 Task: Create a sub task System Test and UAT for the task  Upgrade and migrate company data storage to a cloud-based solution in the project AgileLounge , assign it to team member softage.5@softage.net and update the status of the sub task to  On Track  , set the priority of the sub task to Low
Action: Mouse moved to (312, 392)
Screenshot: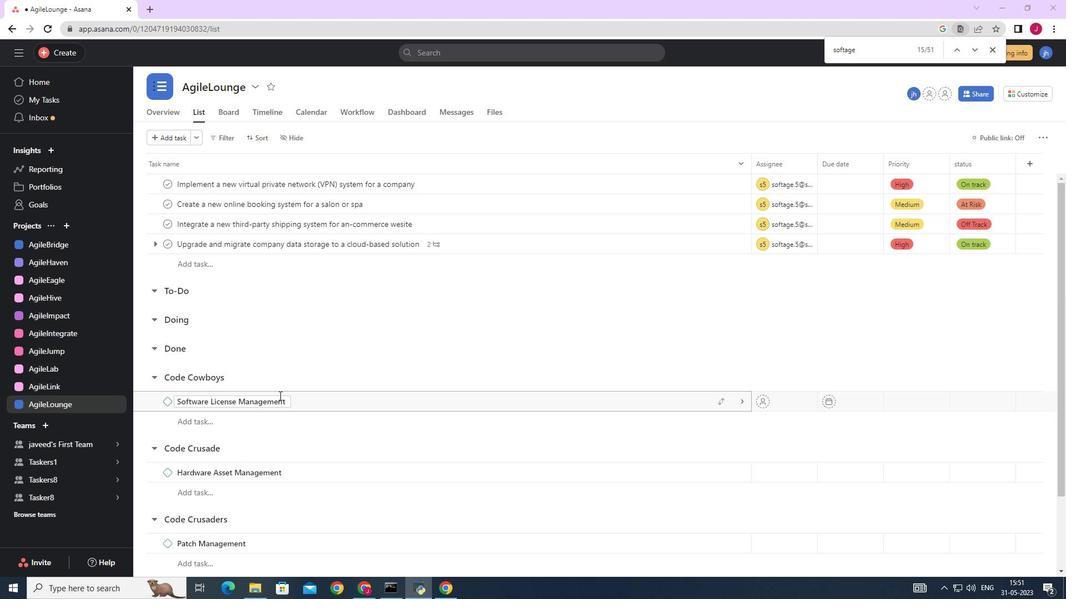 
Action: Mouse scrolled (312, 391) with delta (0, 0)
Screenshot: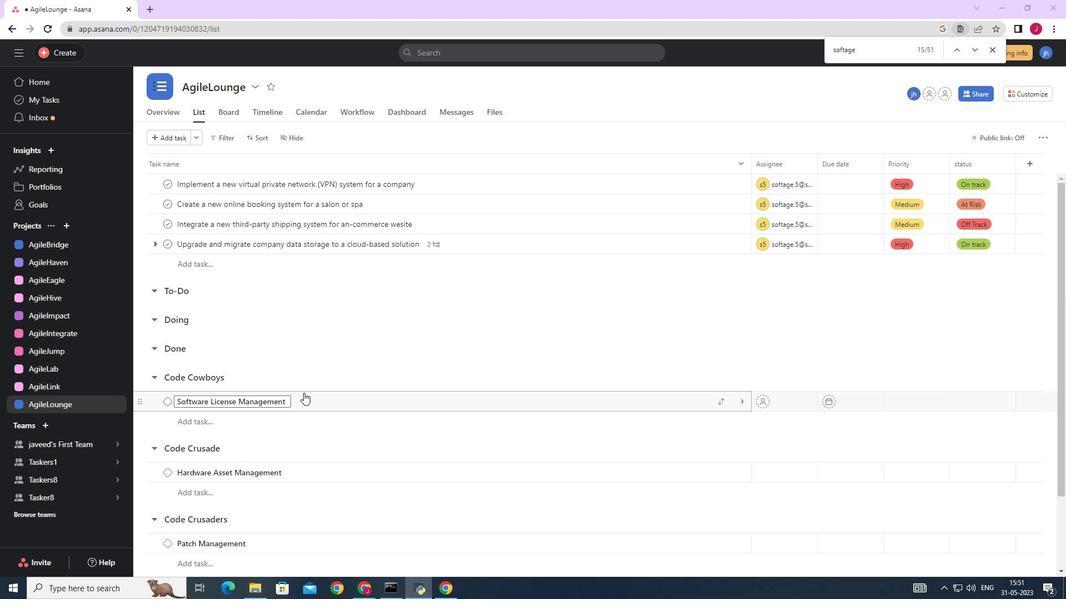 
Action: Mouse scrolled (312, 391) with delta (0, 0)
Screenshot: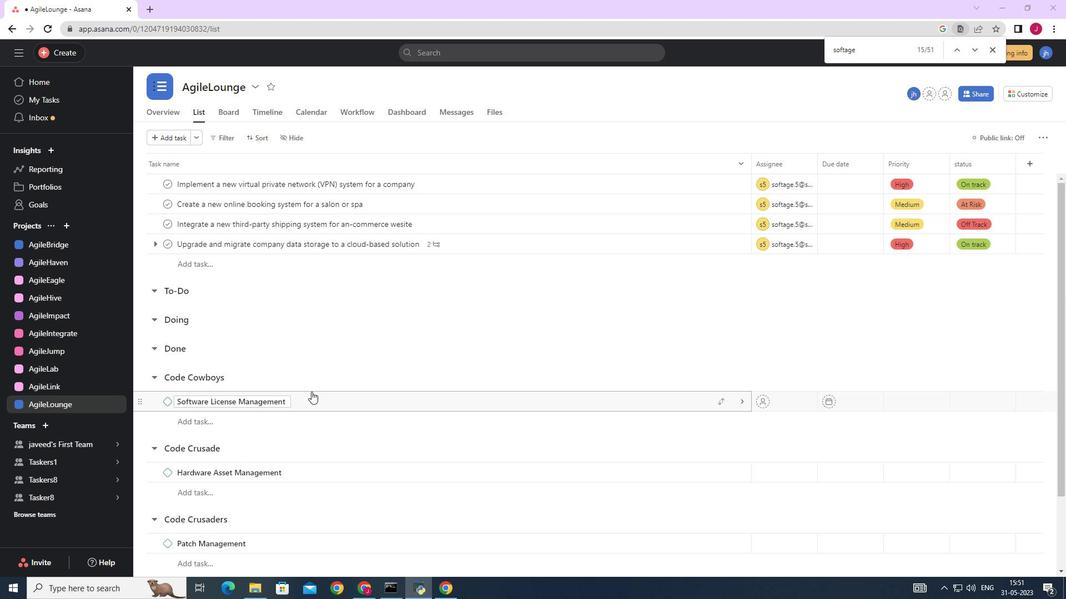 
Action: Mouse scrolled (312, 391) with delta (0, 0)
Screenshot: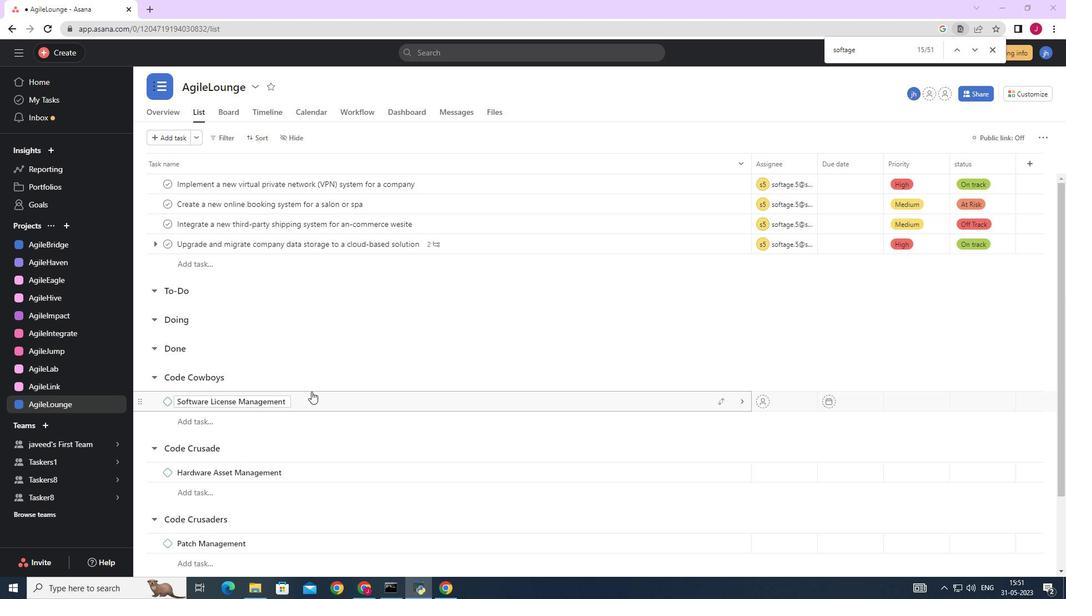 
Action: Mouse scrolled (312, 391) with delta (0, 0)
Screenshot: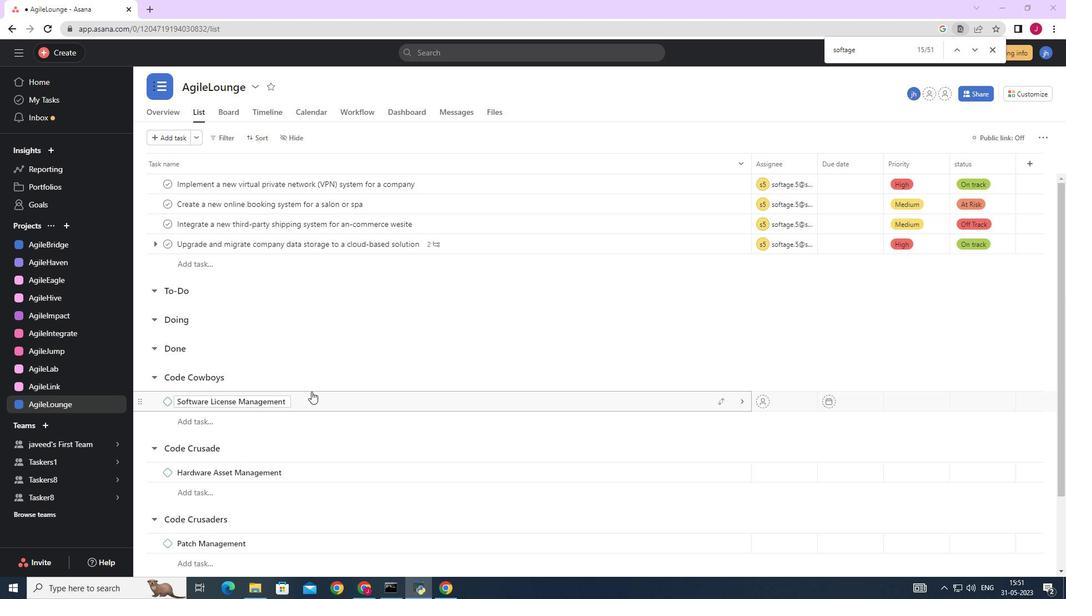 
Action: Mouse scrolled (312, 391) with delta (0, 0)
Screenshot: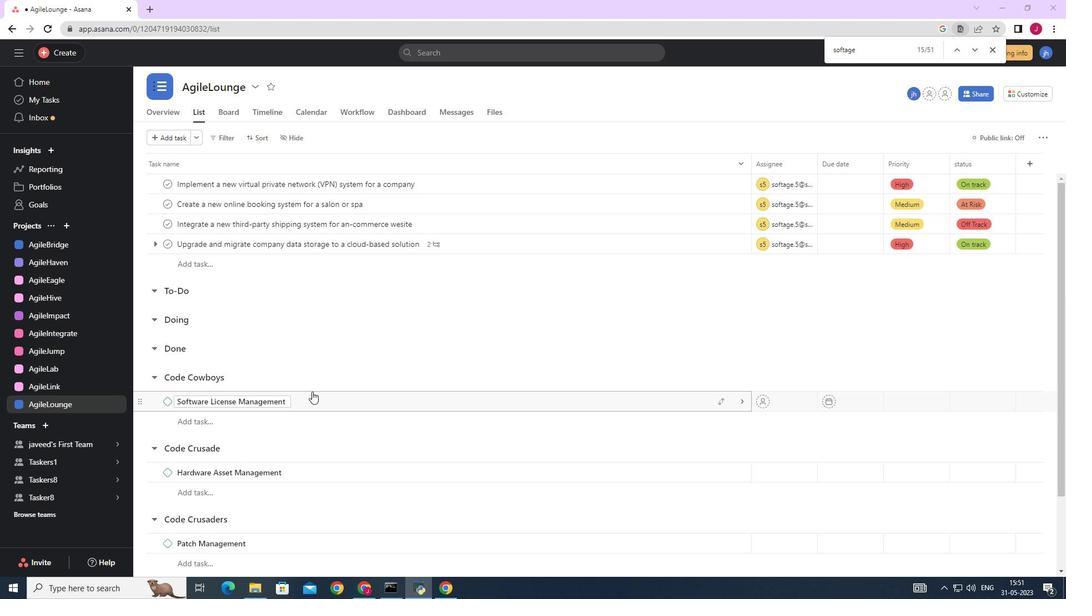 
Action: Mouse moved to (322, 400)
Screenshot: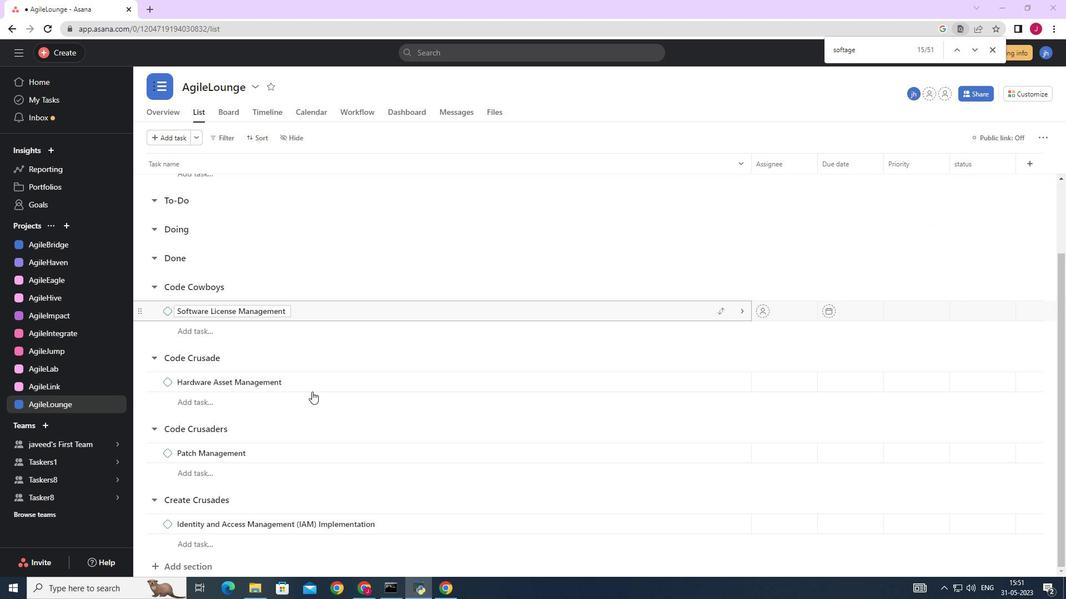 
Action: Mouse scrolled (322, 400) with delta (0, 0)
Screenshot: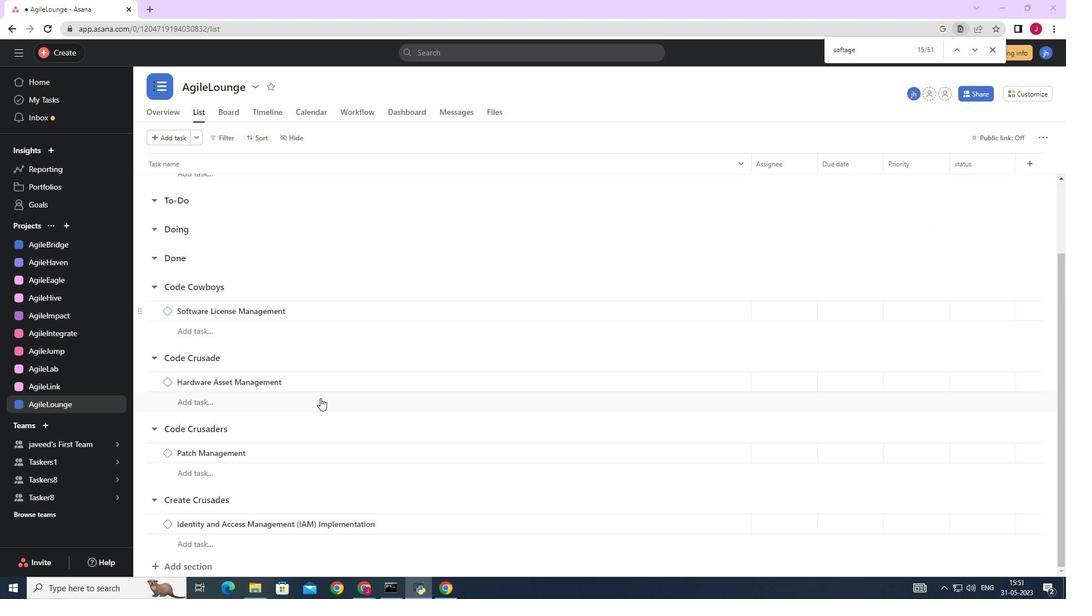 
Action: Mouse scrolled (322, 400) with delta (0, 0)
Screenshot: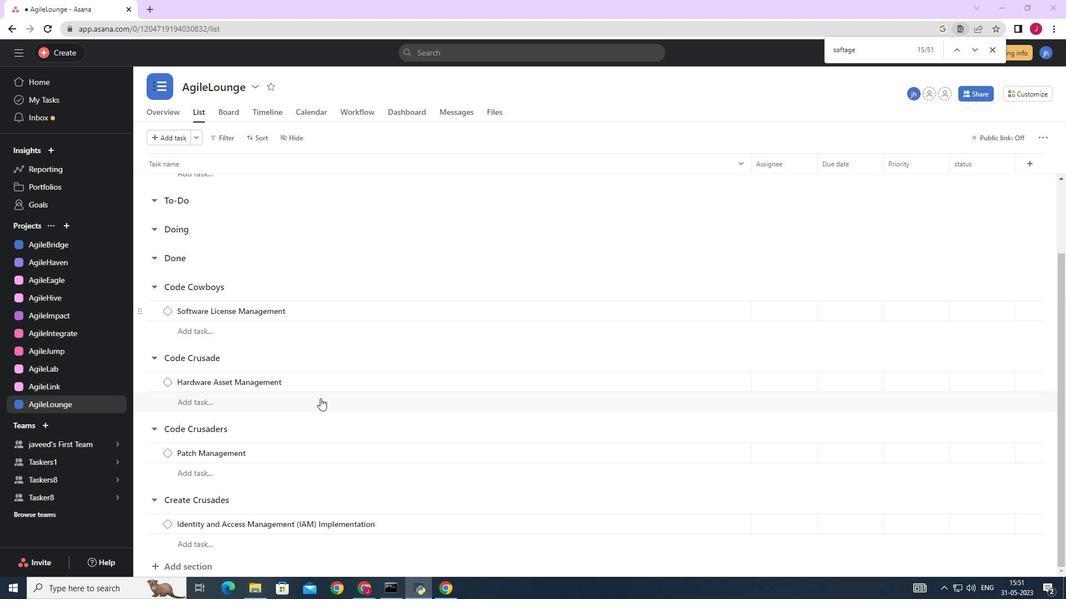 
Action: Mouse scrolled (322, 400) with delta (0, 0)
Screenshot: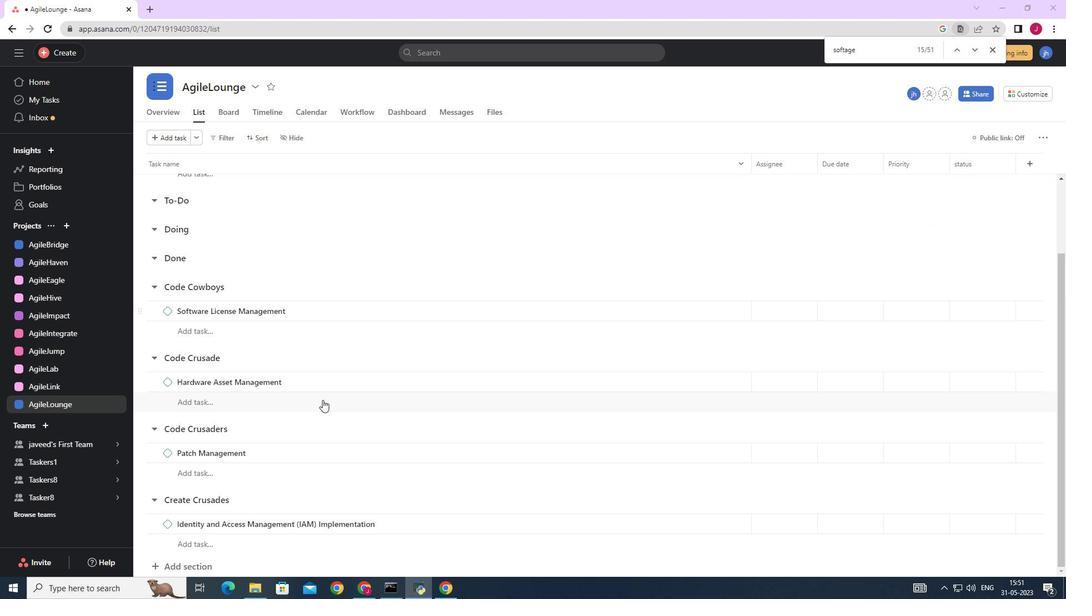 
Action: Mouse scrolled (322, 400) with delta (0, 0)
Screenshot: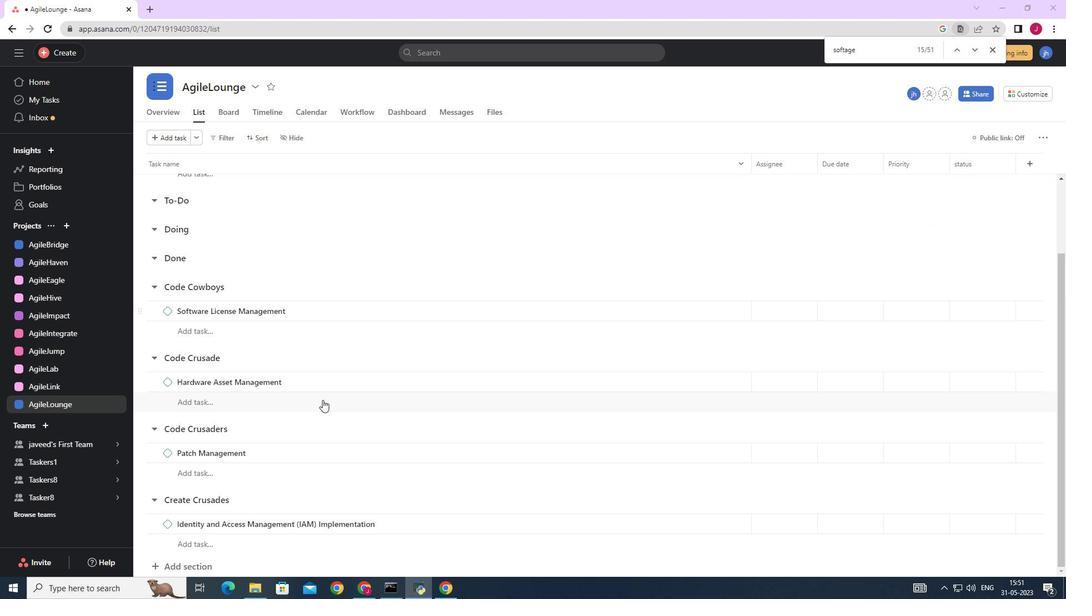 
Action: Mouse moved to (708, 246)
Screenshot: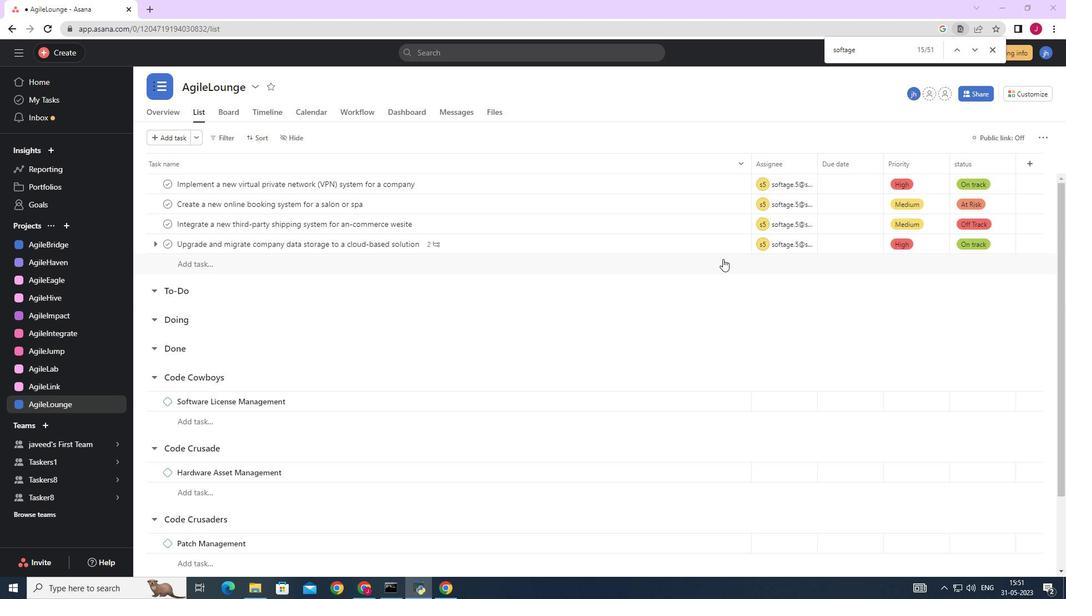 
Action: Mouse pressed left at (708, 246)
Screenshot: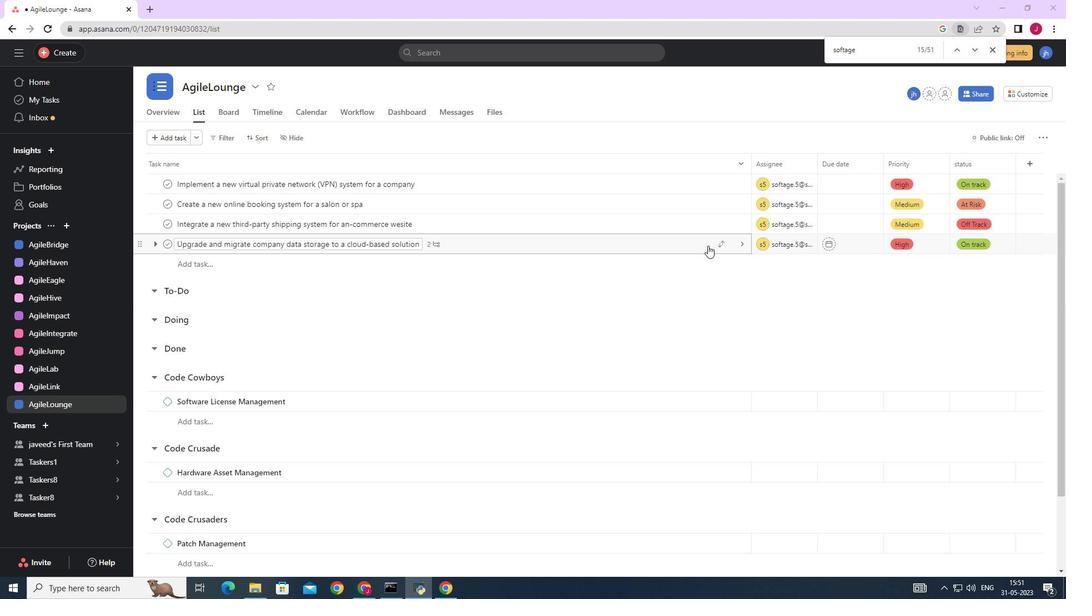 
Action: Mouse moved to (841, 316)
Screenshot: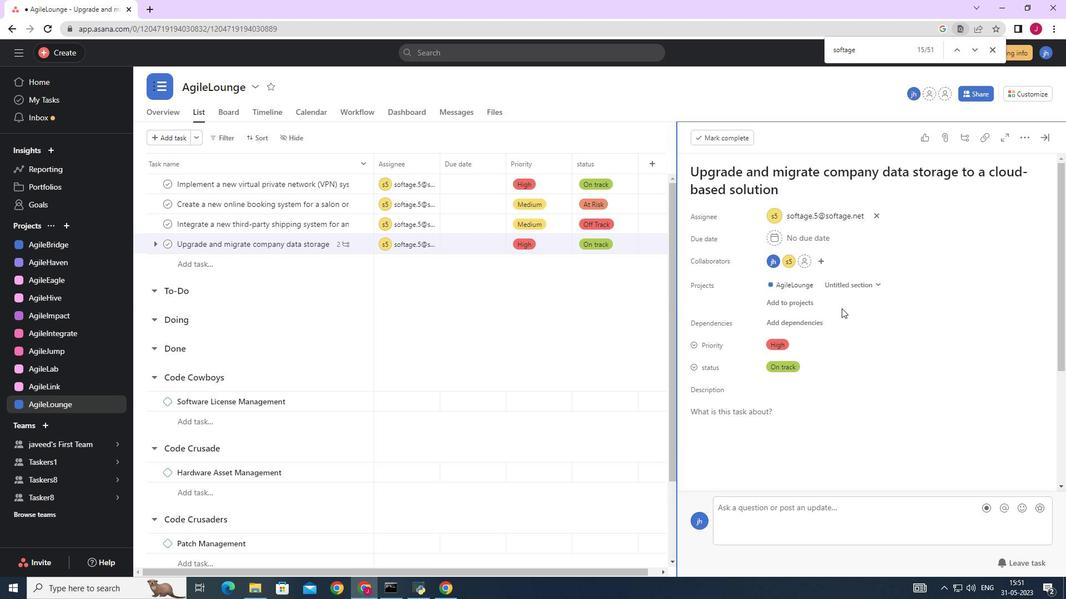 
Action: Mouse scrolled (841, 315) with delta (0, 0)
Screenshot: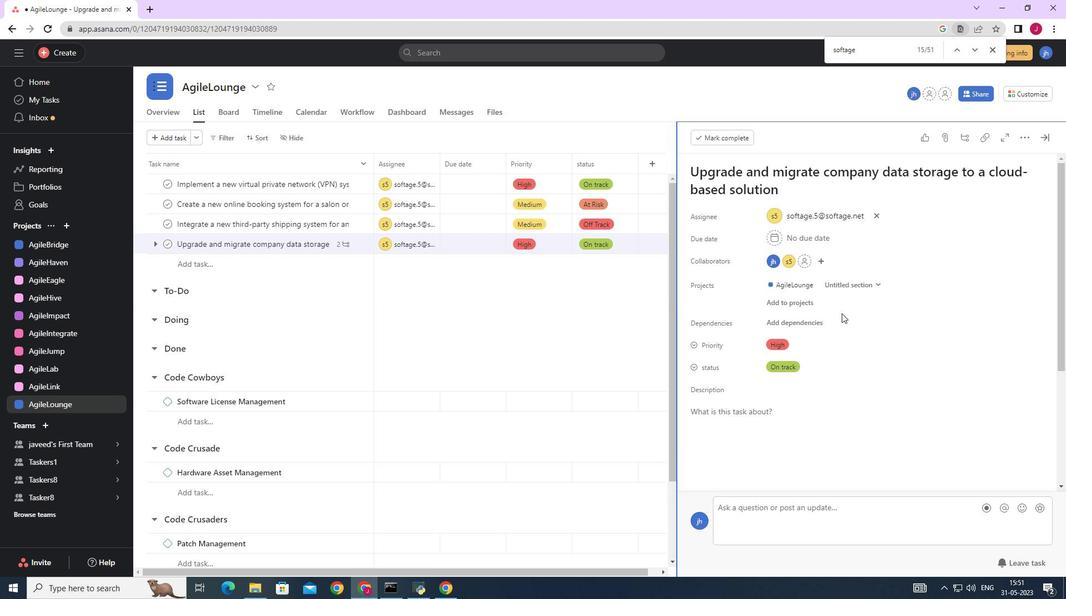 
Action: Mouse scrolled (841, 315) with delta (0, 0)
Screenshot: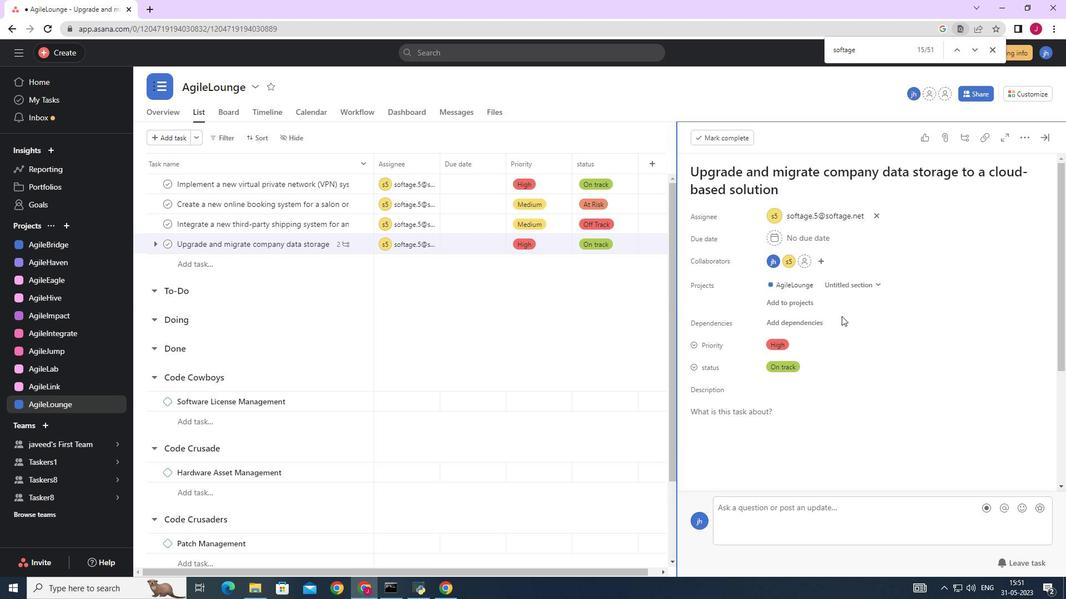 
Action: Mouse scrolled (841, 315) with delta (0, 0)
Screenshot: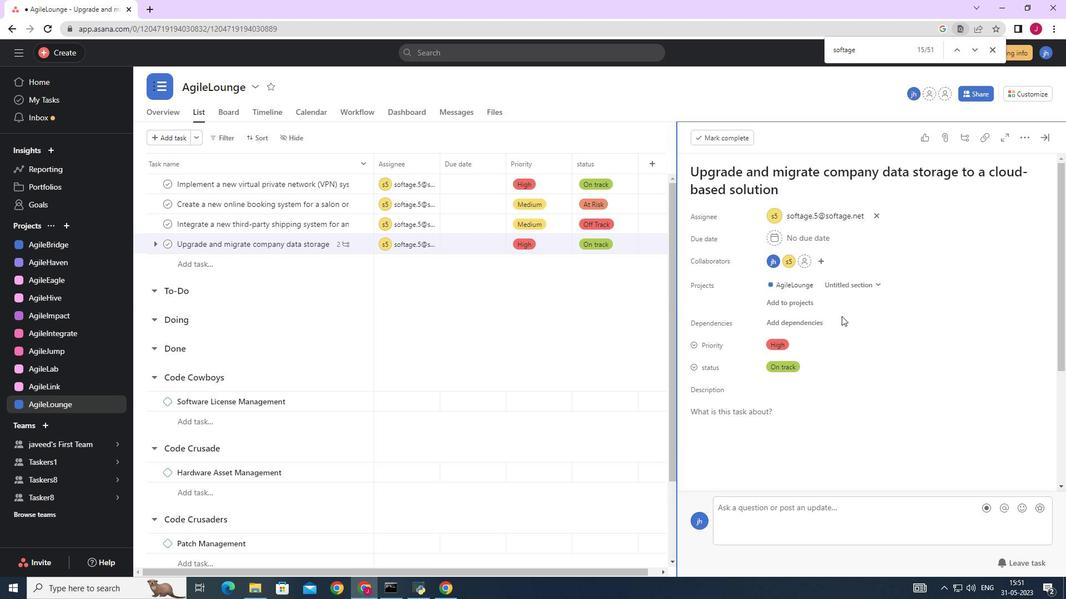 
Action: Mouse scrolled (841, 317) with delta (0, 0)
Screenshot: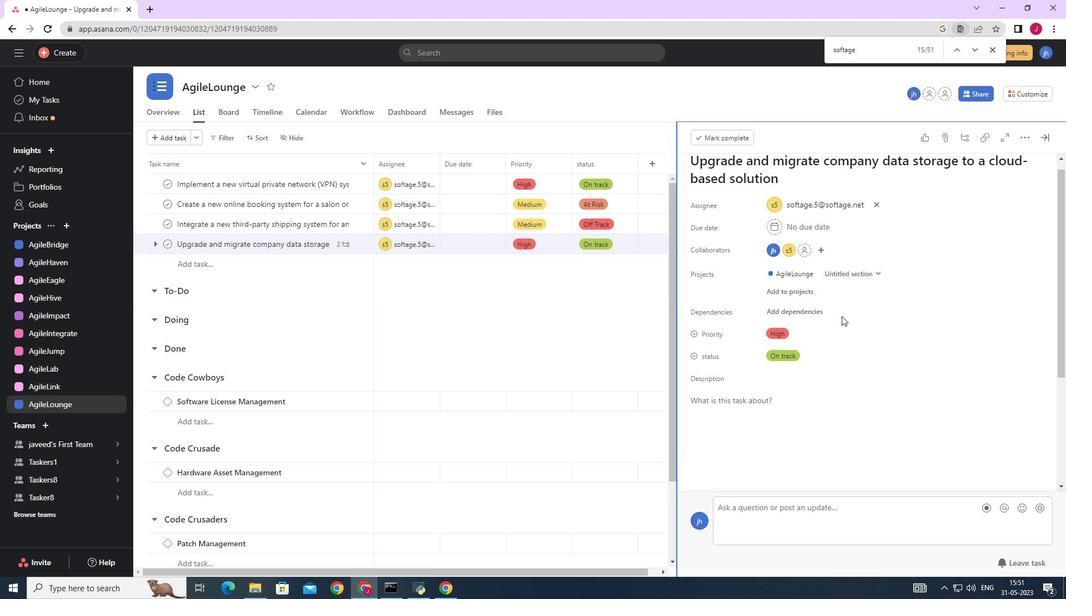 
Action: Mouse moved to (836, 317)
Screenshot: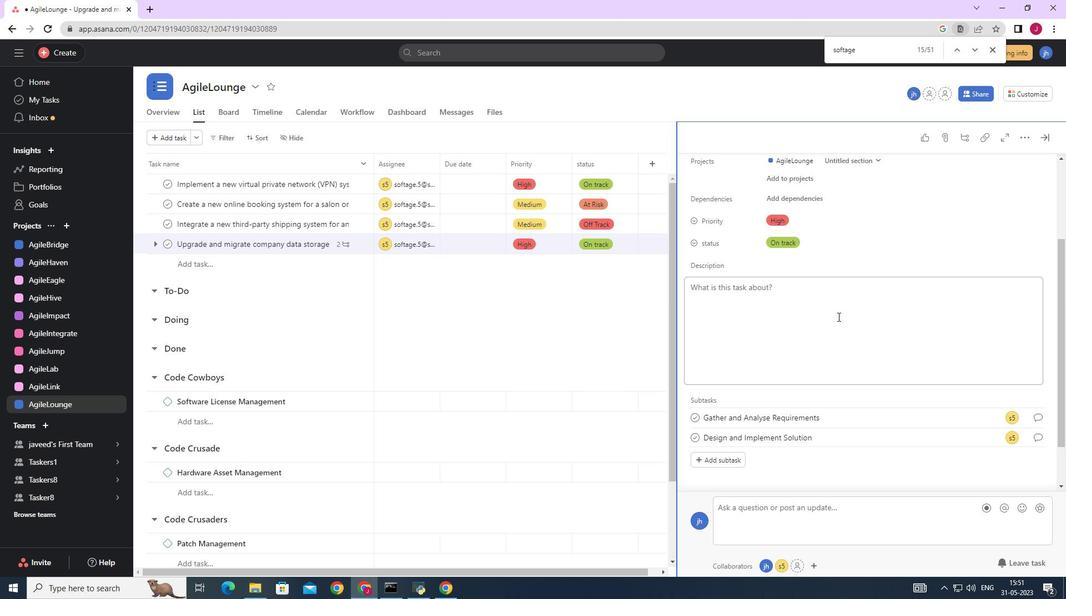 
Action: Mouse scrolled (836, 317) with delta (0, 0)
Screenshot: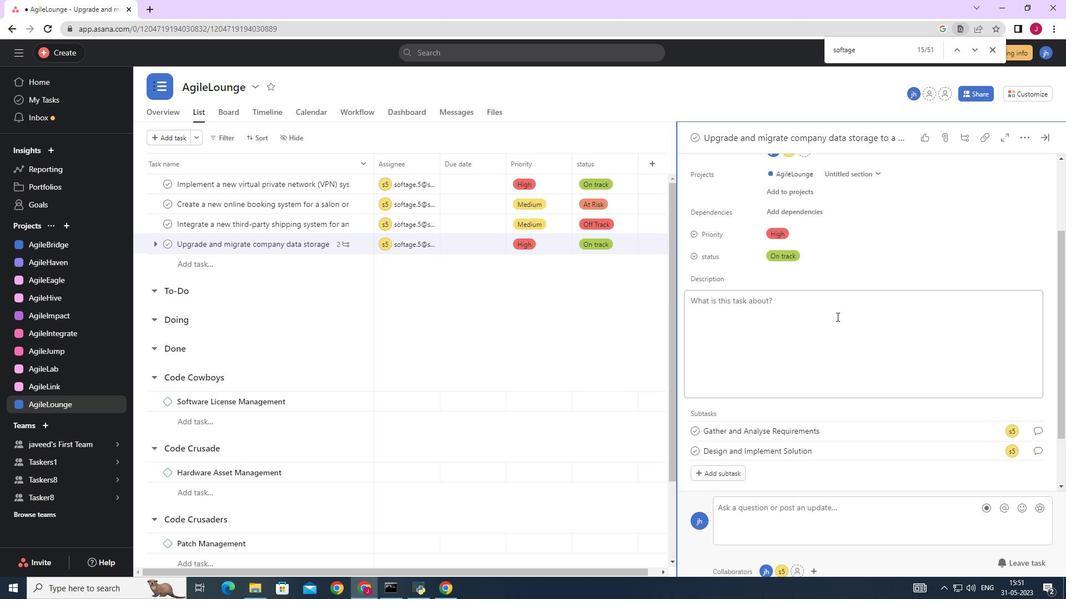 
Action: Mouse scrolled (836, 317) with delta (0, 0)
Screenshot: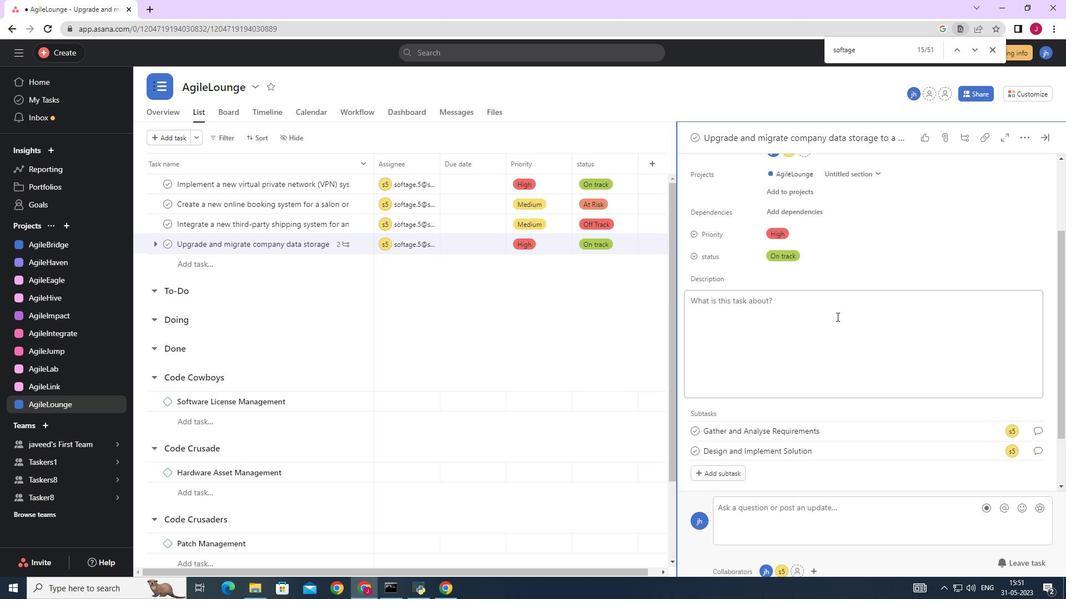 
Action: Mouse scrolled (836, 317) with delta (0, 0)
Screenshot: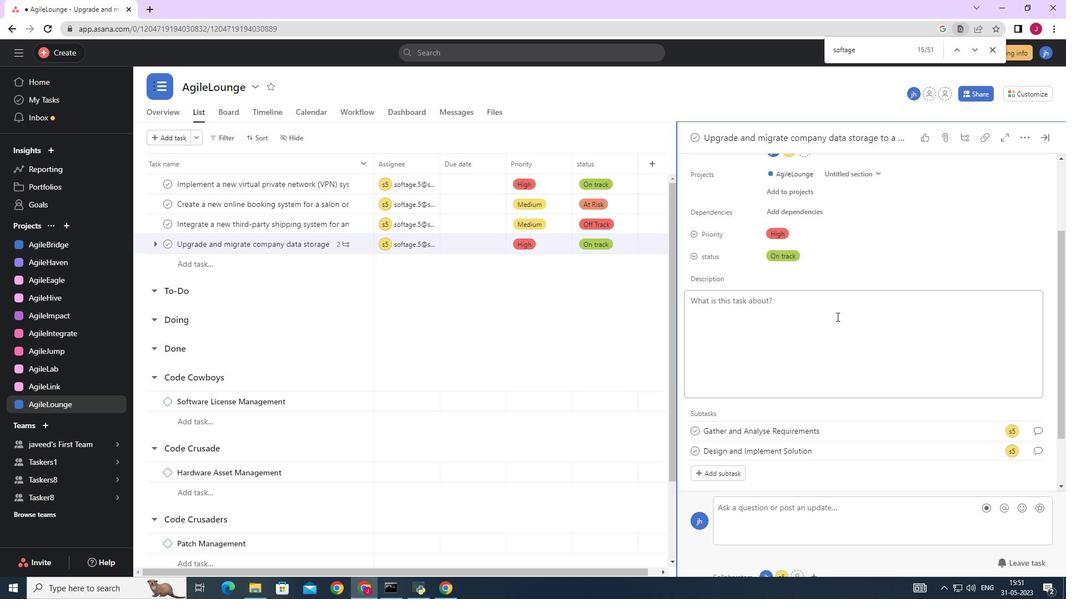 
Action: Mouse moved to (770, 348)
Screenshot: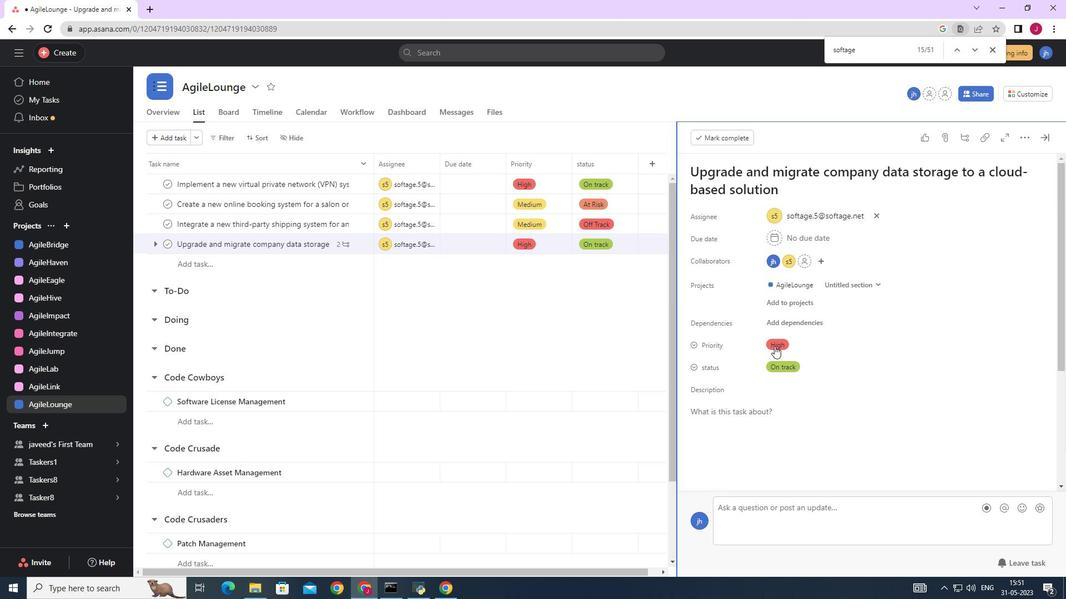 
Action: Mouse scrolled (770, 347) with delta (0, 0)
Screenshot: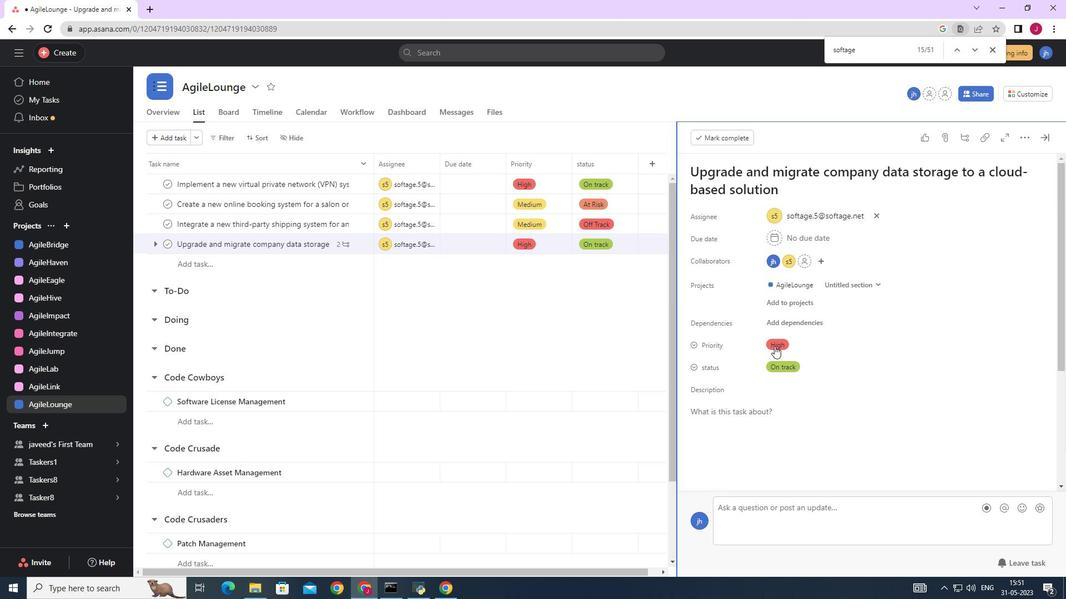 
Action: Mouse moved to (770, 348)
Screenshot: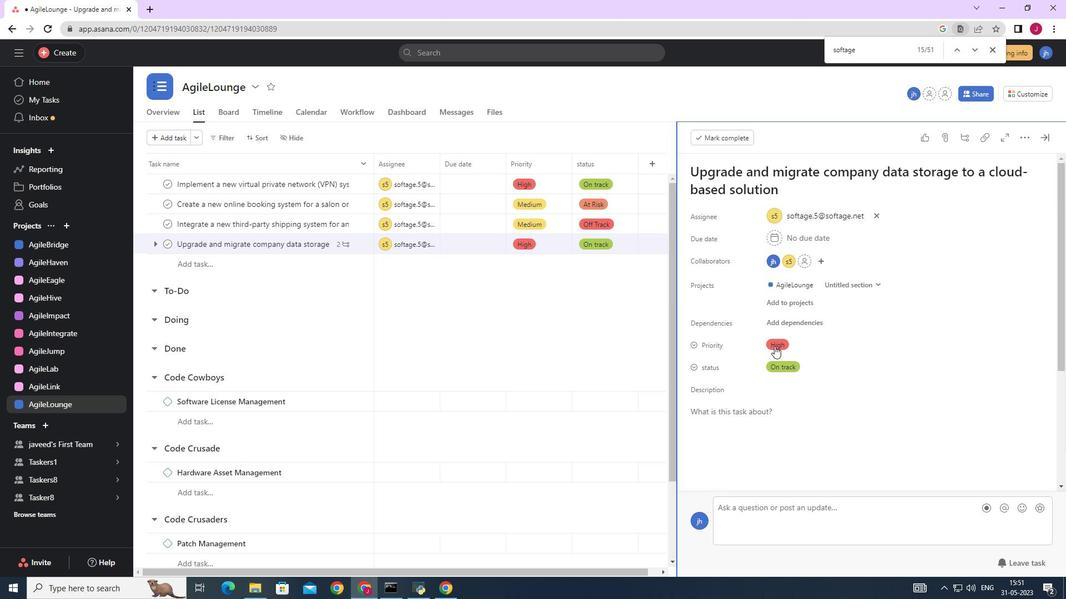 
Action: Mouse scrolled (770, 348) with delta (0, 0)
Screenshot: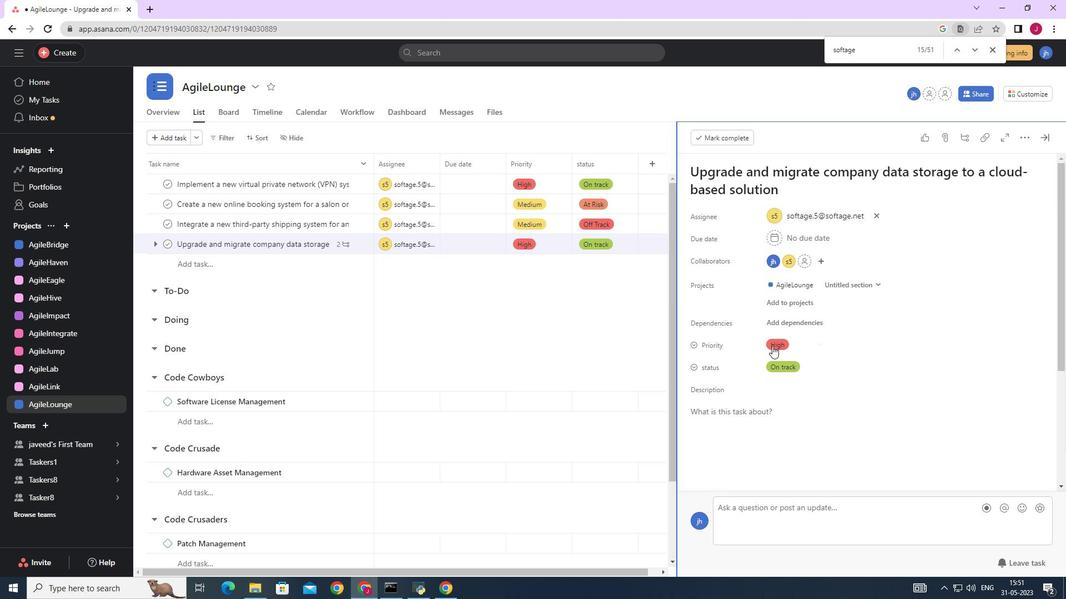 
Action: Mouse moved to (739, 427)
Screenshot: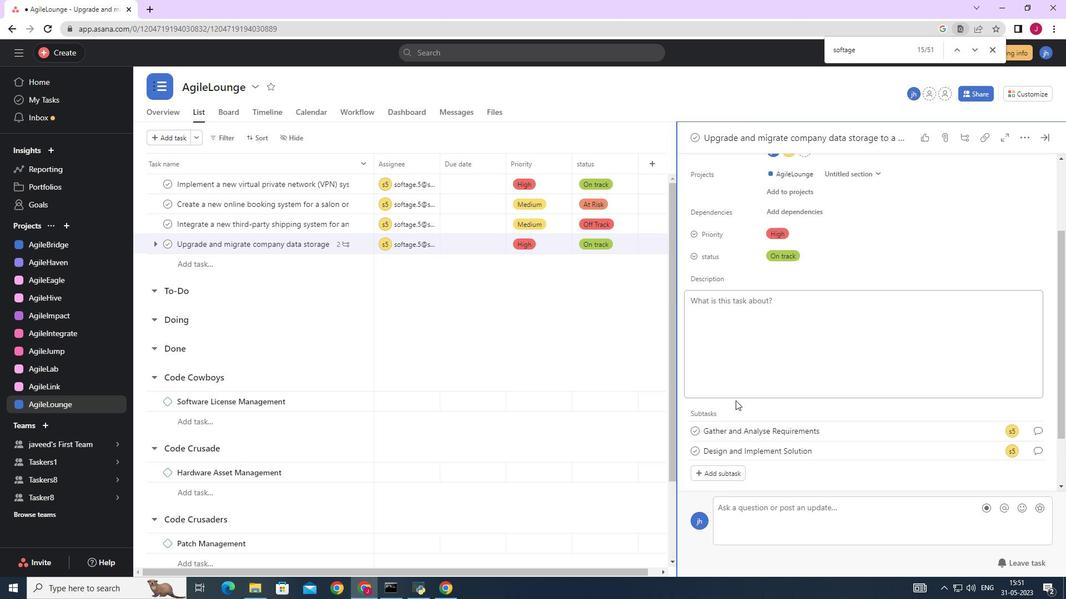 
Action: Mouse scrolled (739, 427) with delta (0, 0)
Screenshot: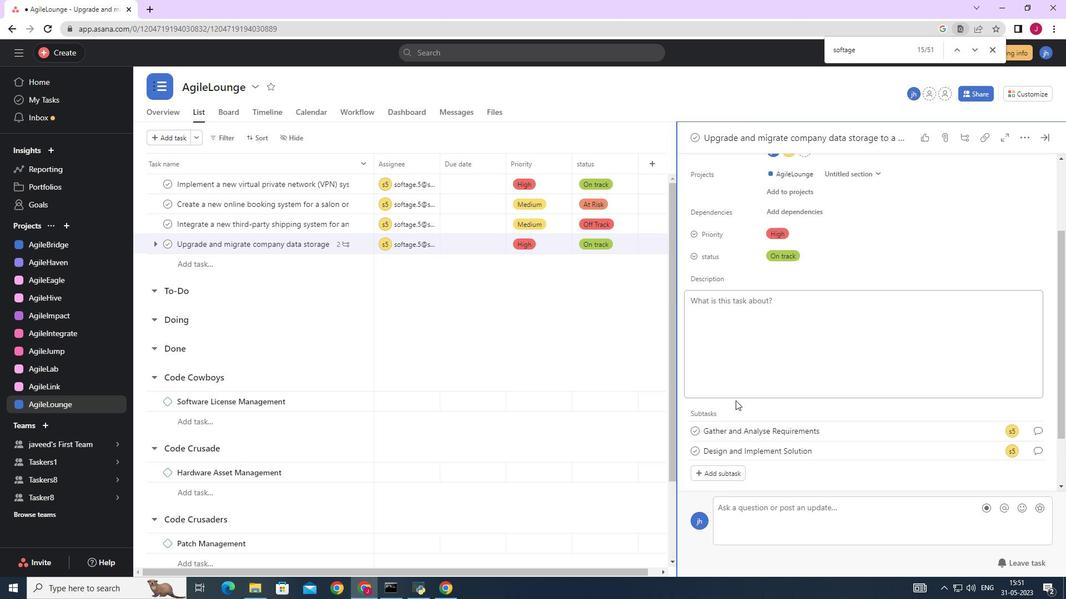 
Action: Mouse scrolled (739, 427) with delta (0, 0)
Screenshot: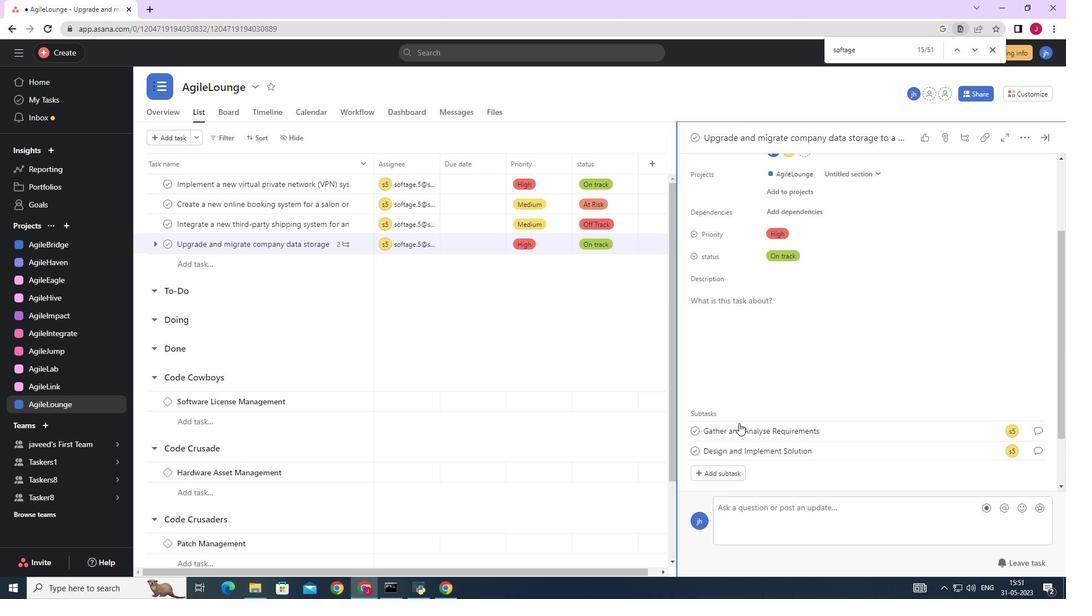 
Action: Mouse scrolled (739, 427) with delta (0, 0)
Screenshot: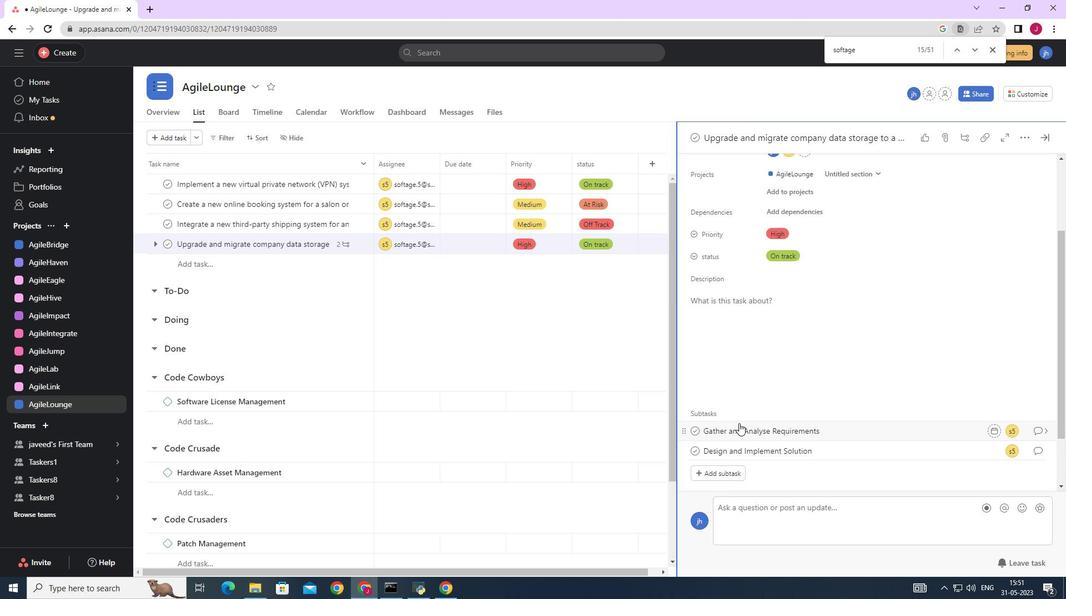 
Action: Mouse moved to (720, 402)
Screenshot: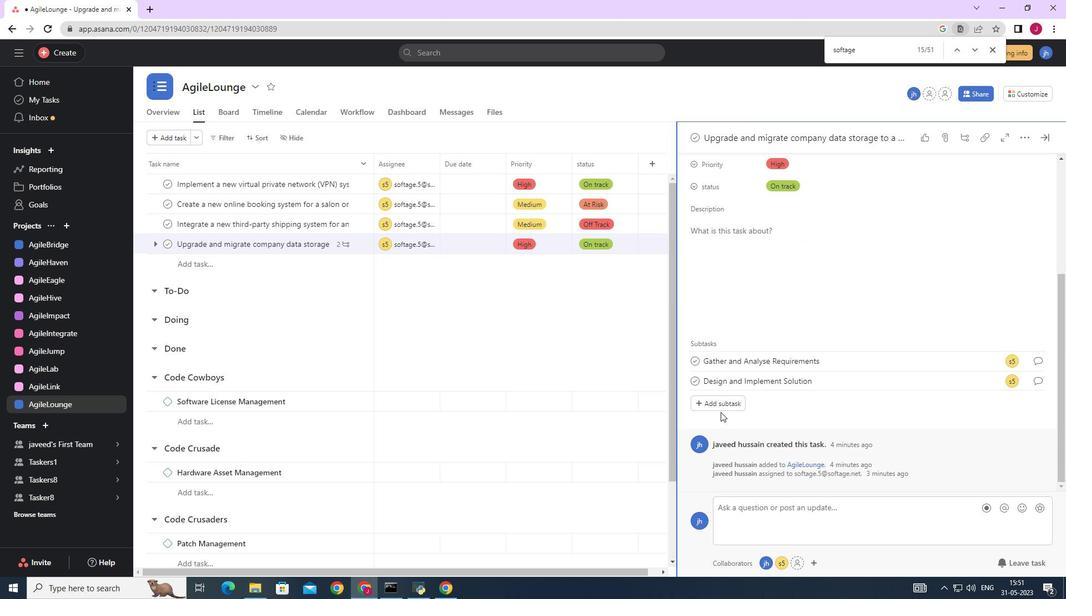 
Action: Mouse pressed left at (720, 402)
Screenshot: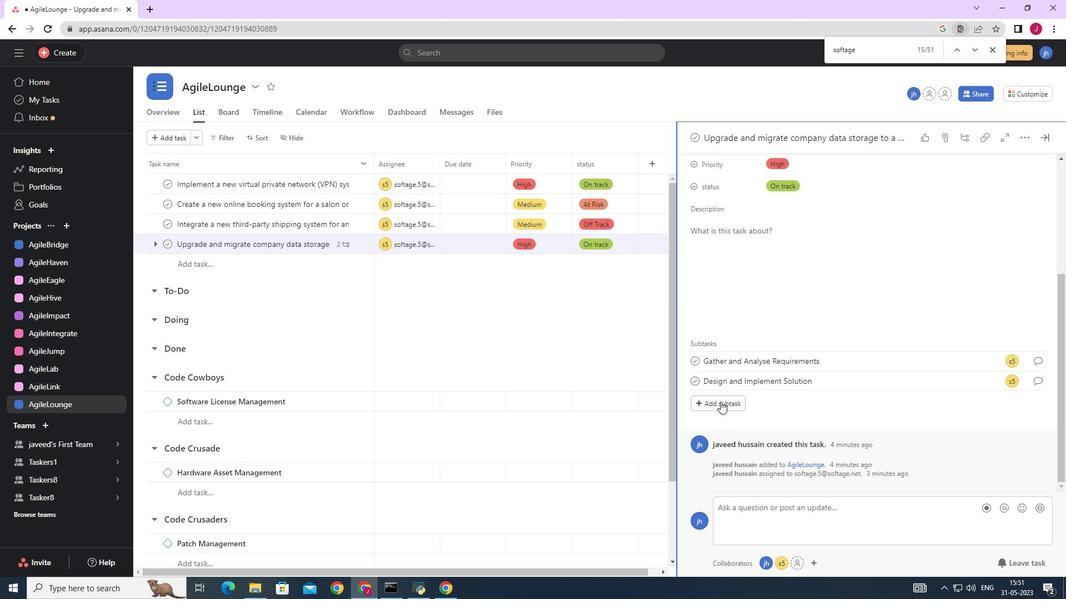 
Action: Key pressed <Key.caps_lock>S<Key.caps_lock>ystem<Key.space>and<Key.space><Key.caps_lock>UAT<Key.left><Key.left><Key.left><Key.left><Key.left><Key.left><Key.left>T<Key.caps_lock>est<Key.space>
Screenshot: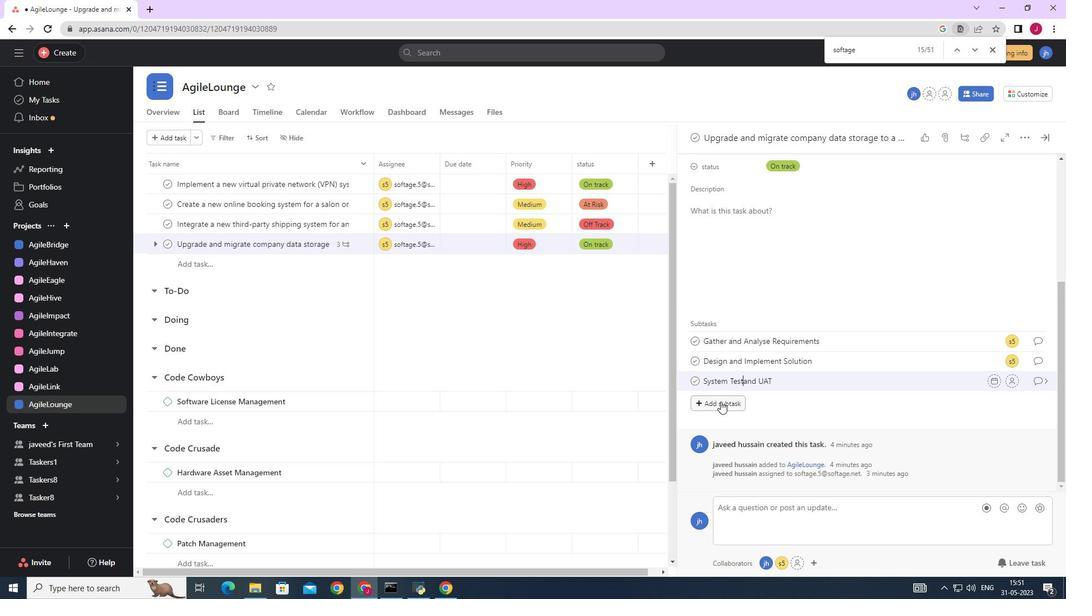 
Action: Mouse moved to (1011, 383)
Screenshot: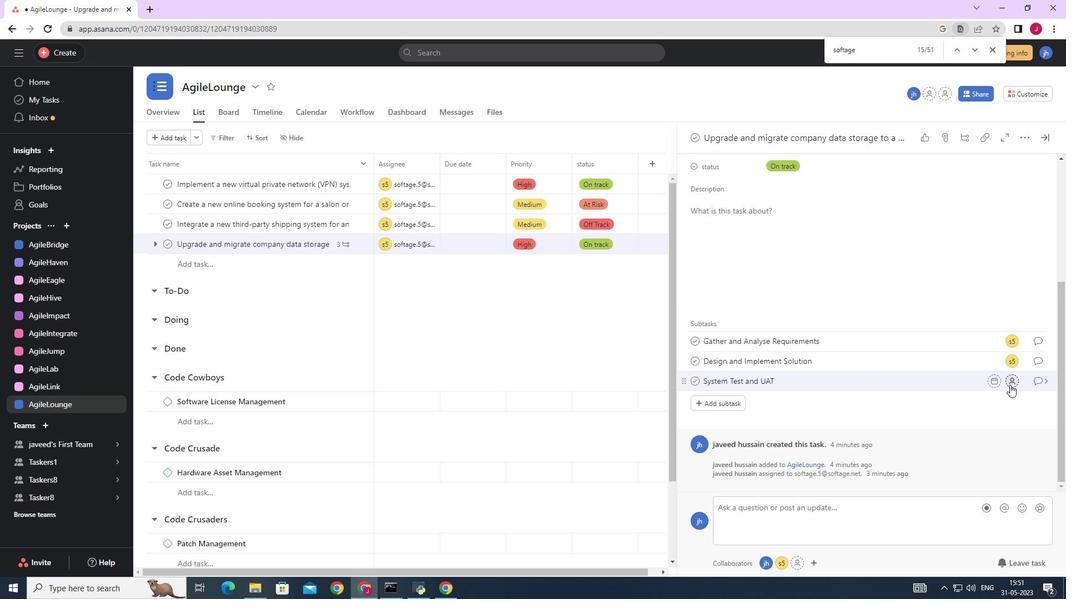 
Action: Mouse pressed left at (1011, 383)
Screenshot: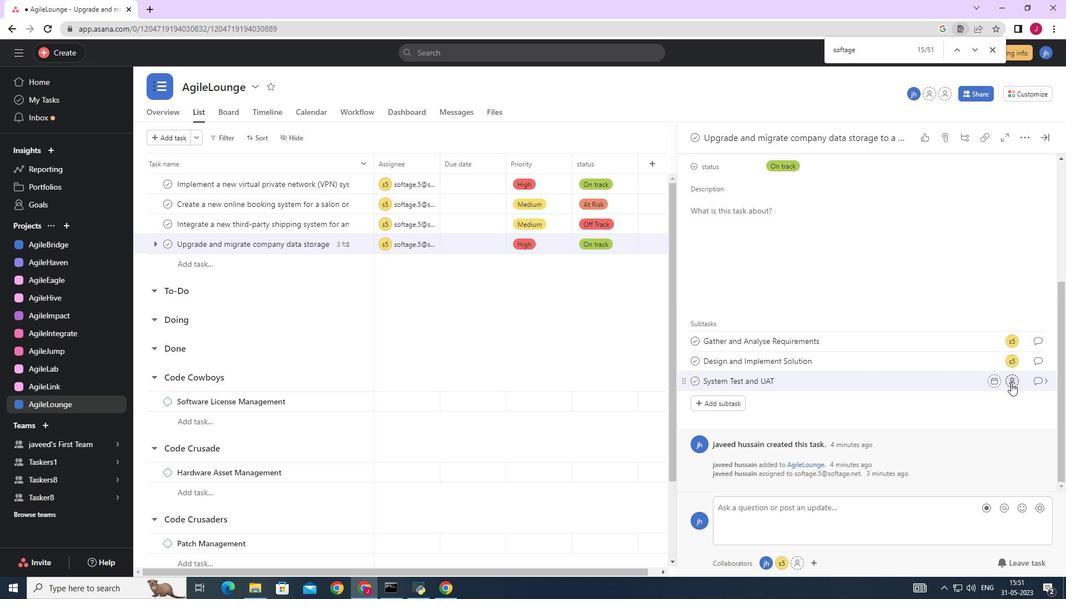
Action: Mouse moved to (869, 432)
Screenshot: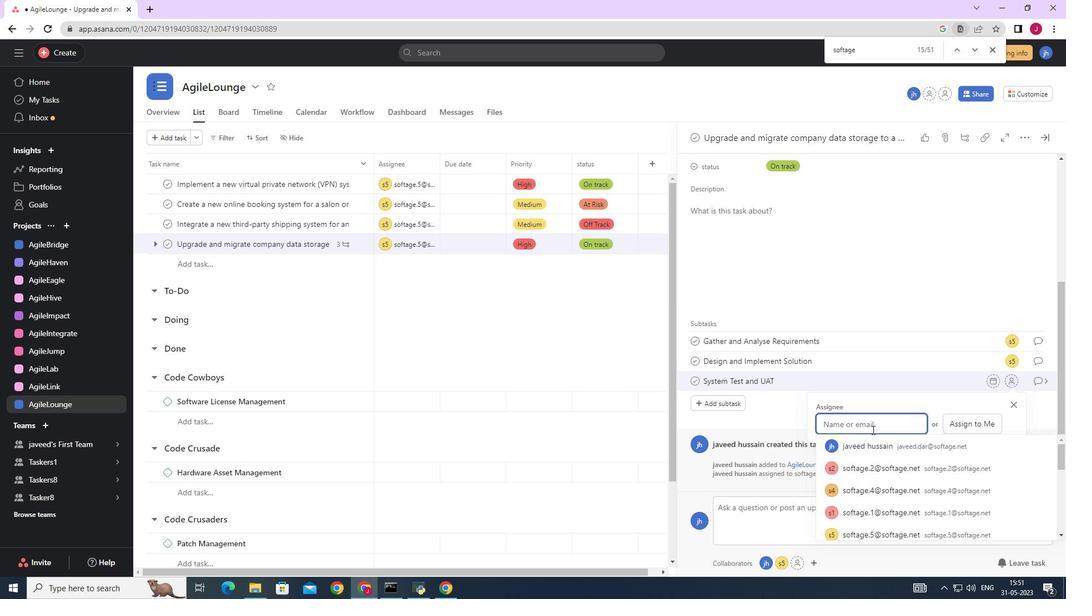 
Action: Key pressed softage.5
Screenshot: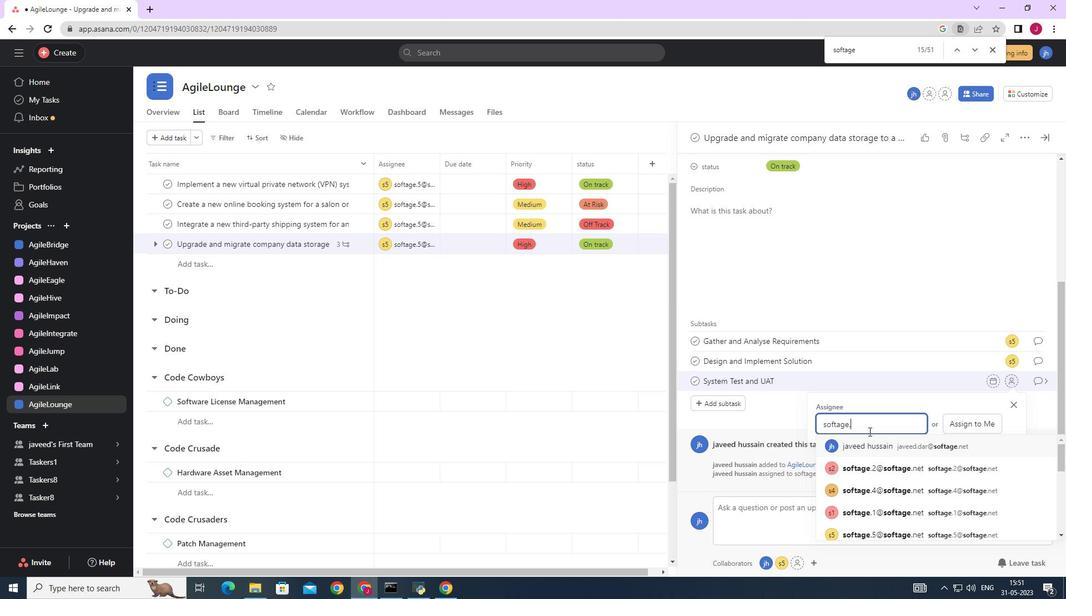 
Action: Mouse moved to (886, 448)
Screenshot: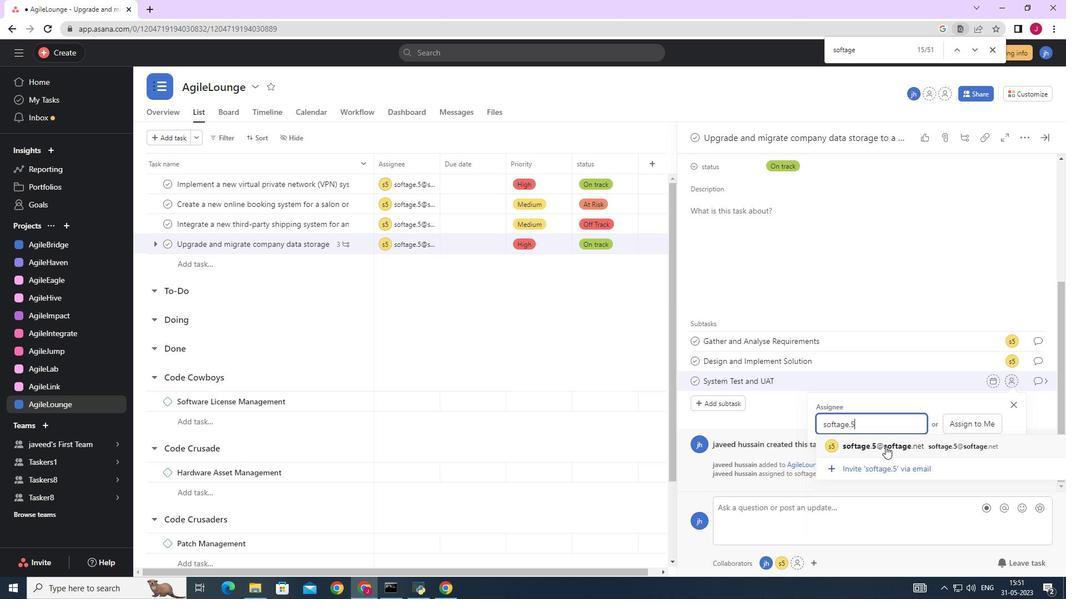 
Action: Mouse pressed left at (886, 448)
Screenshot: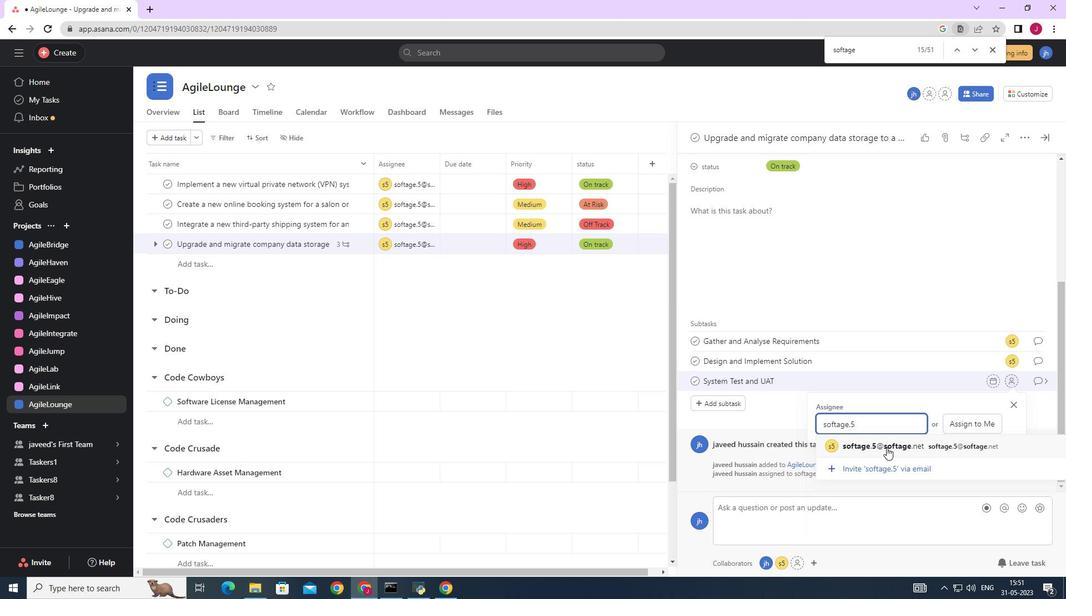 
Action: Mouse moved to (1040, 378)
Screenshot: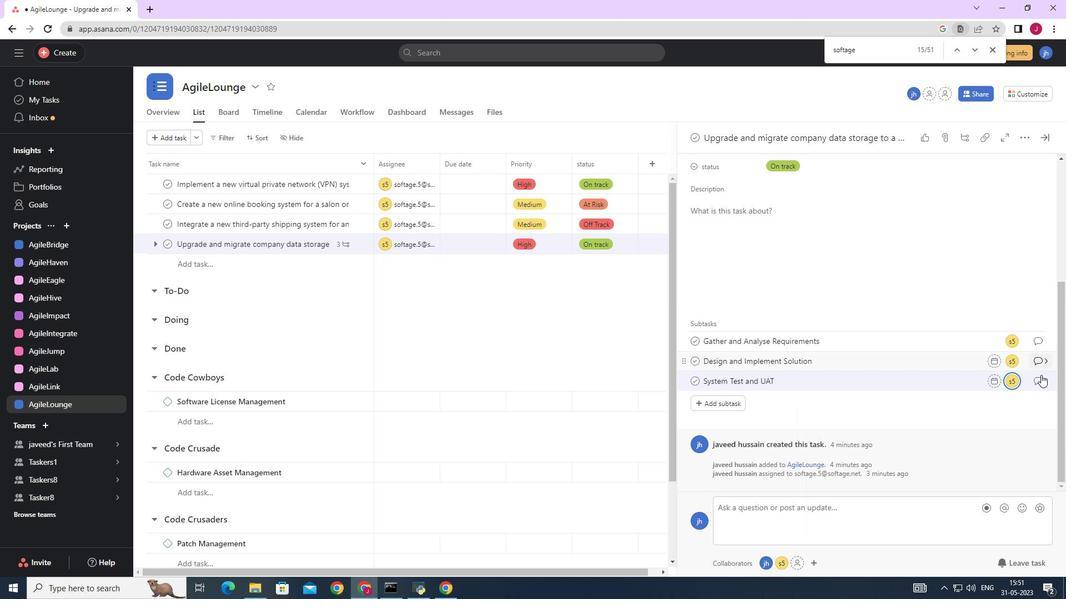 
Action: Mouse pressed left at (1040, 378)
Screenshot: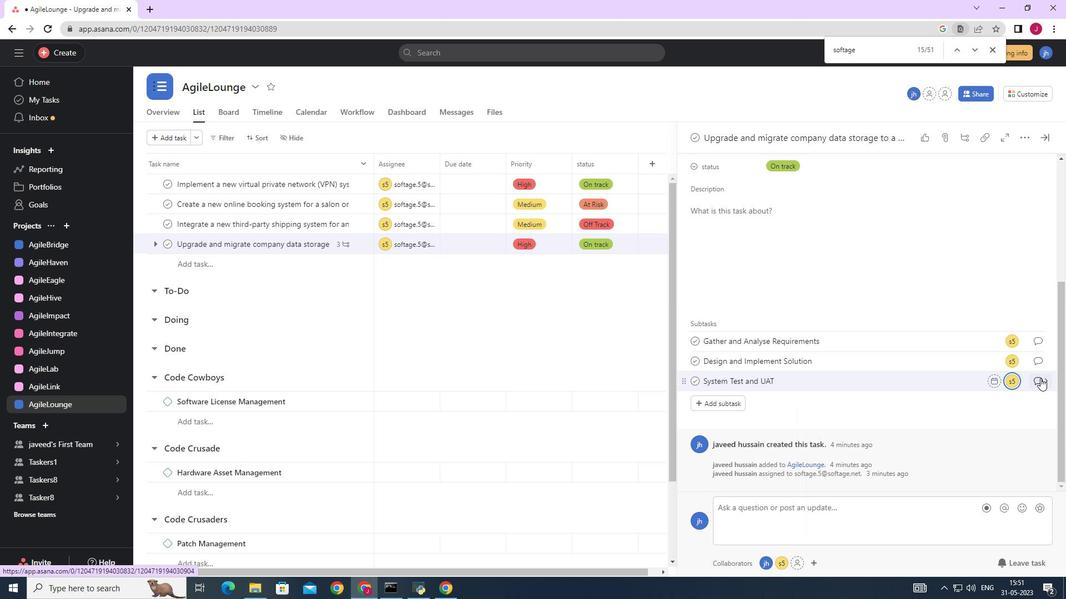 
Action: Mouse moved to (724, 317)
Screenshot: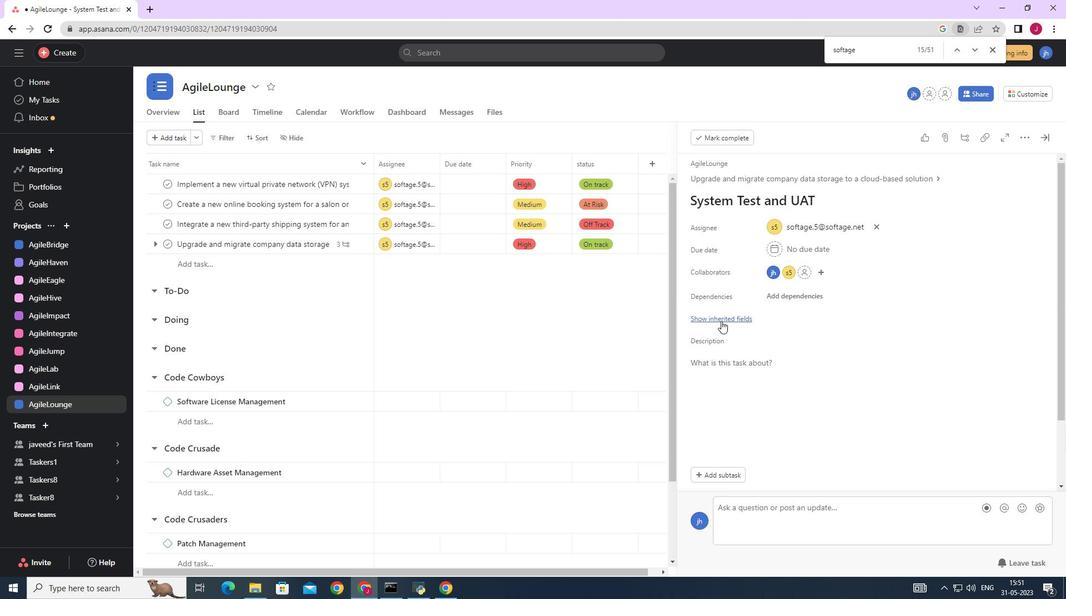 
Action: Mouse pressed left at (724, 317)
Screenshot: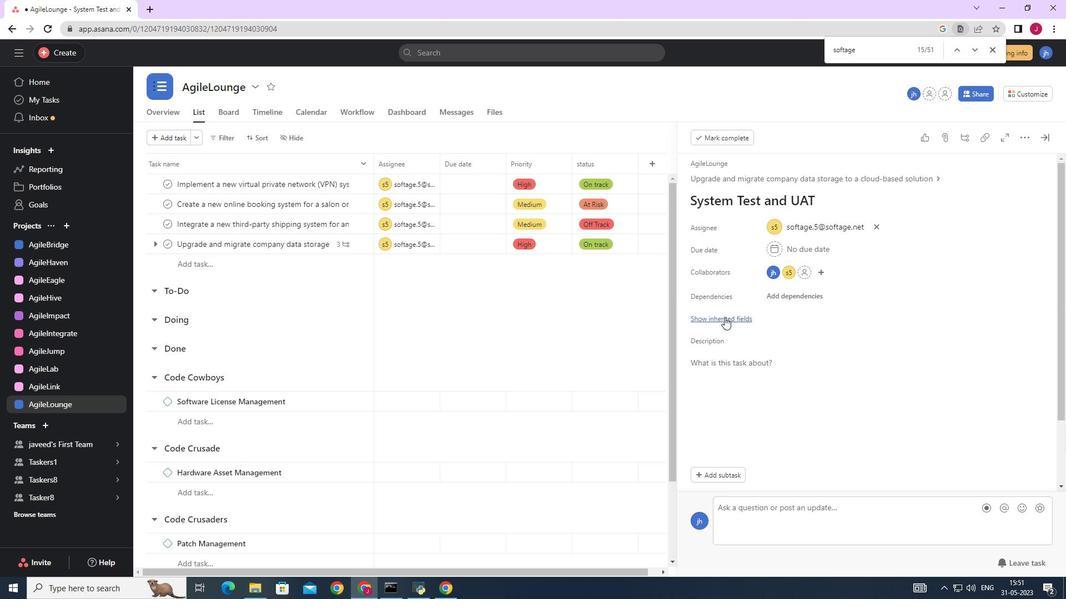 
Action: Mouse moved to (732, 343)
Screenshot: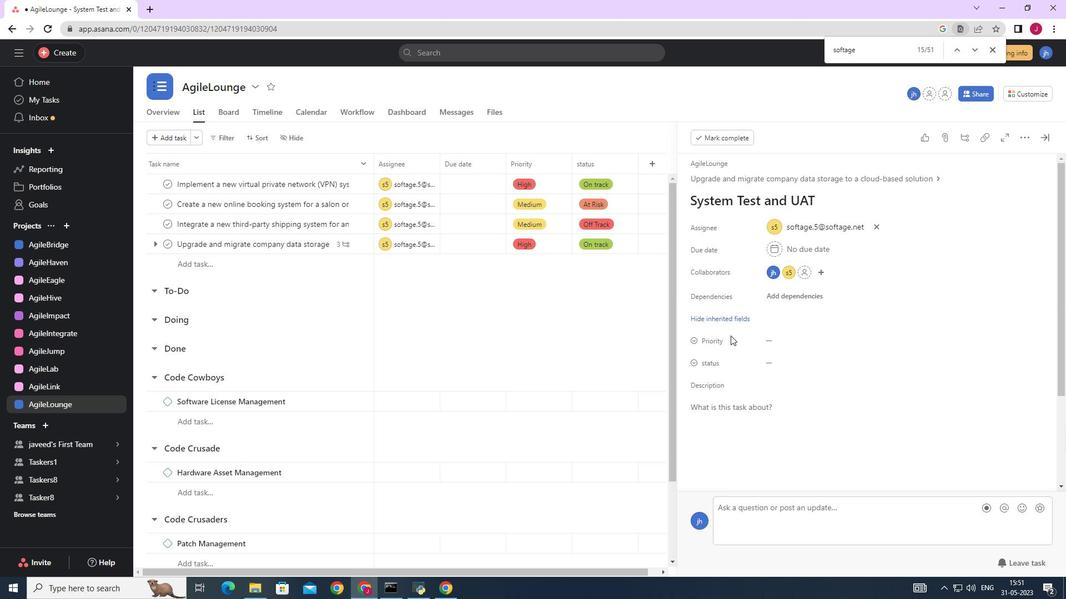 
Action: Mouse scrolled (732, 343) with delta (0, 0)
Screenshot: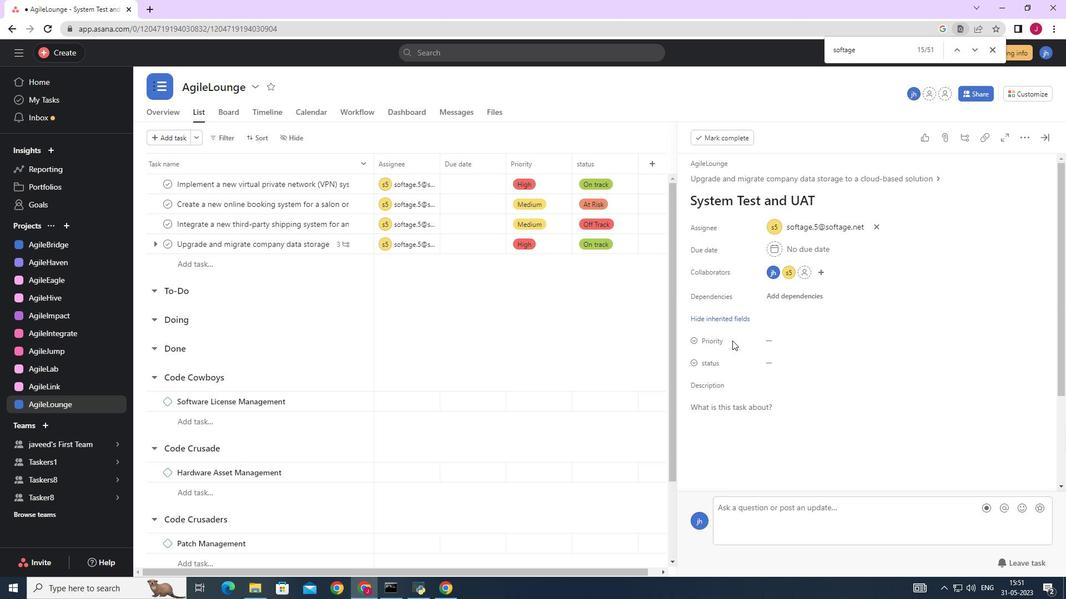 
Action: Mouse moved to (732, 344)
Screenshot: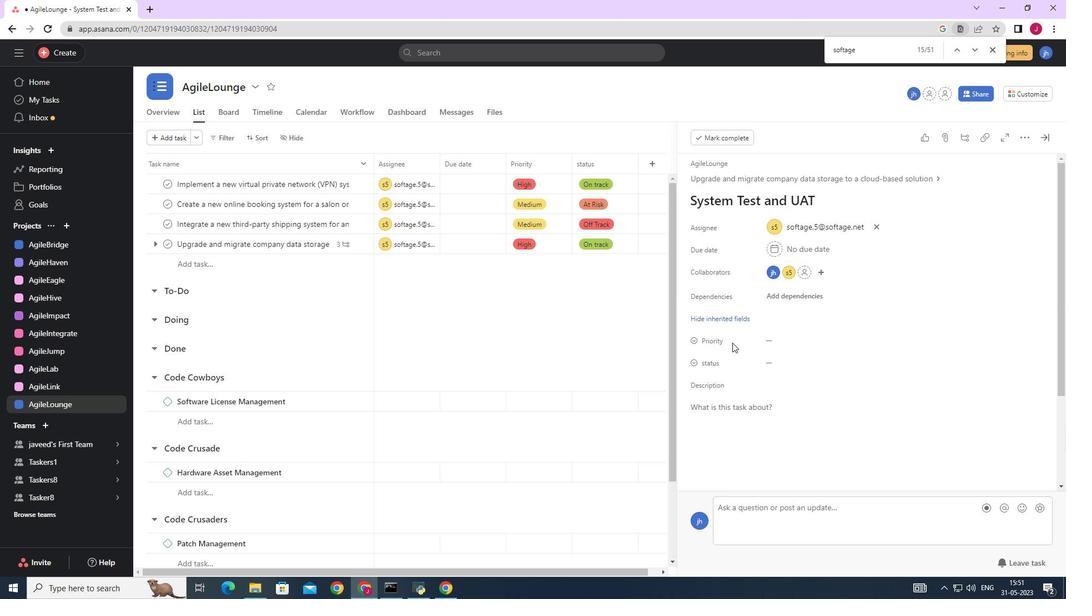 
Action: Mouse scrolled (732, 344) with delta (0, 0)
Screenshot: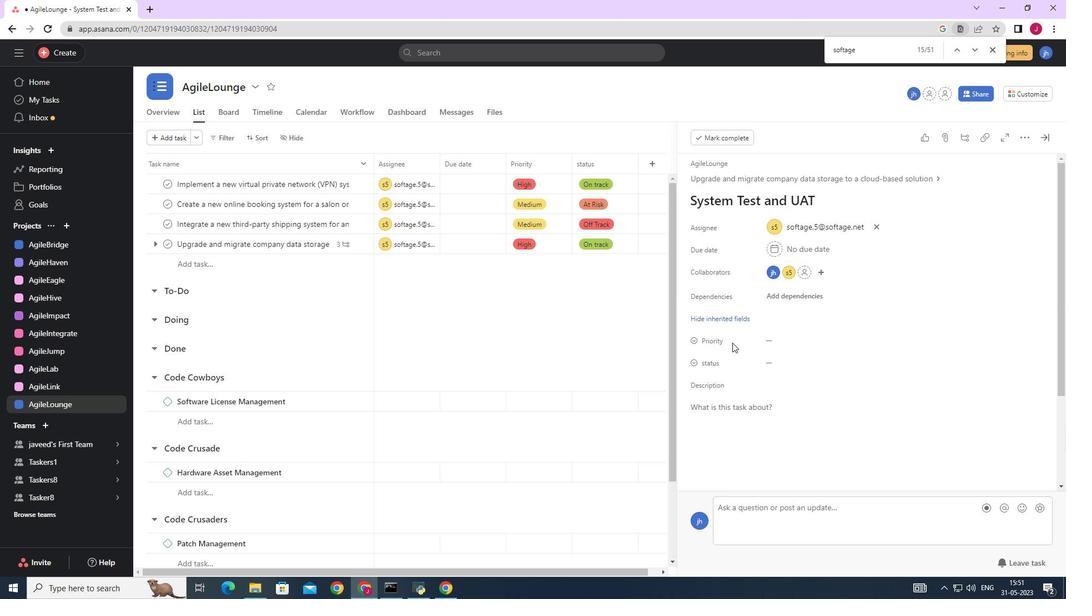 
Action: Mouse scrolled (732, 344) with delta (0, 0)
Screenshot: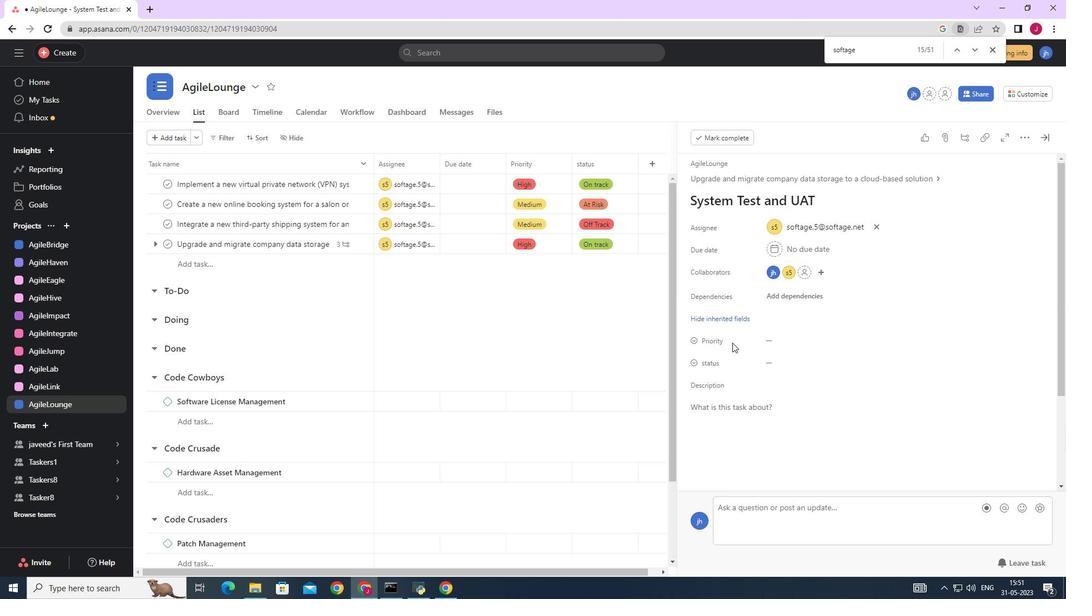 
Action: Mouse moved to (774, 215)
Screenshot: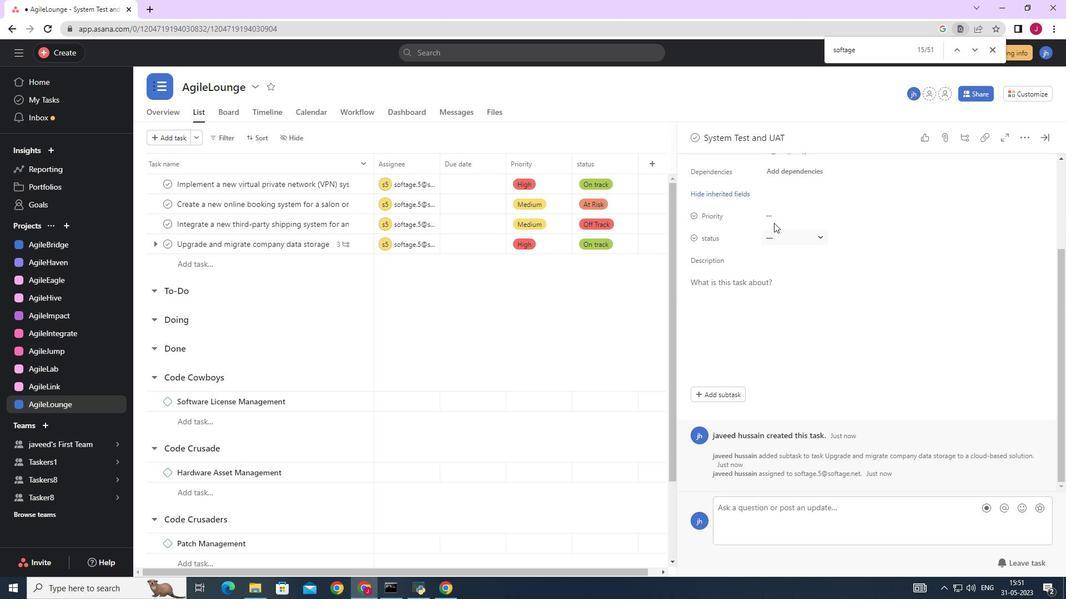 
Action: Mouse pressed left at (774, 215)
Screenshot: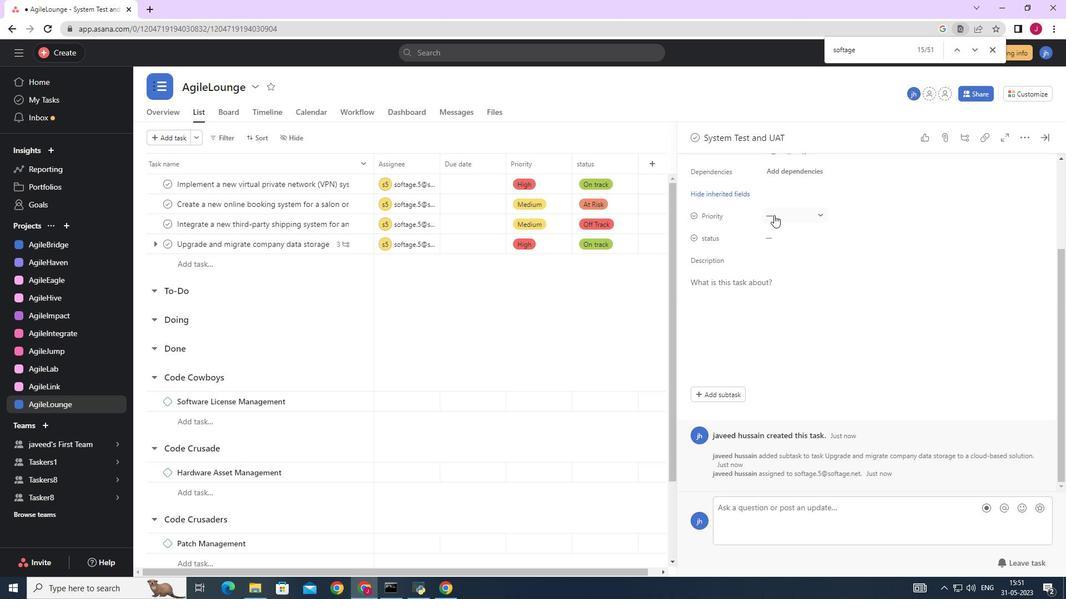 
Action: Mouse moved to (785, 284)
Screenshot: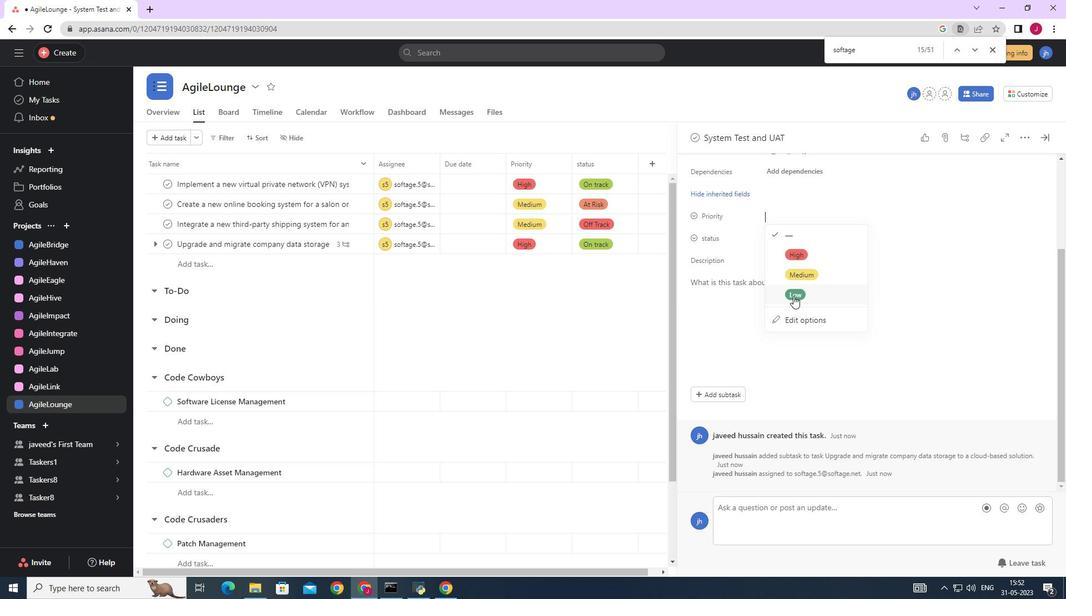 
Action: Mouse pressed left at (793, 292)
Screenshot: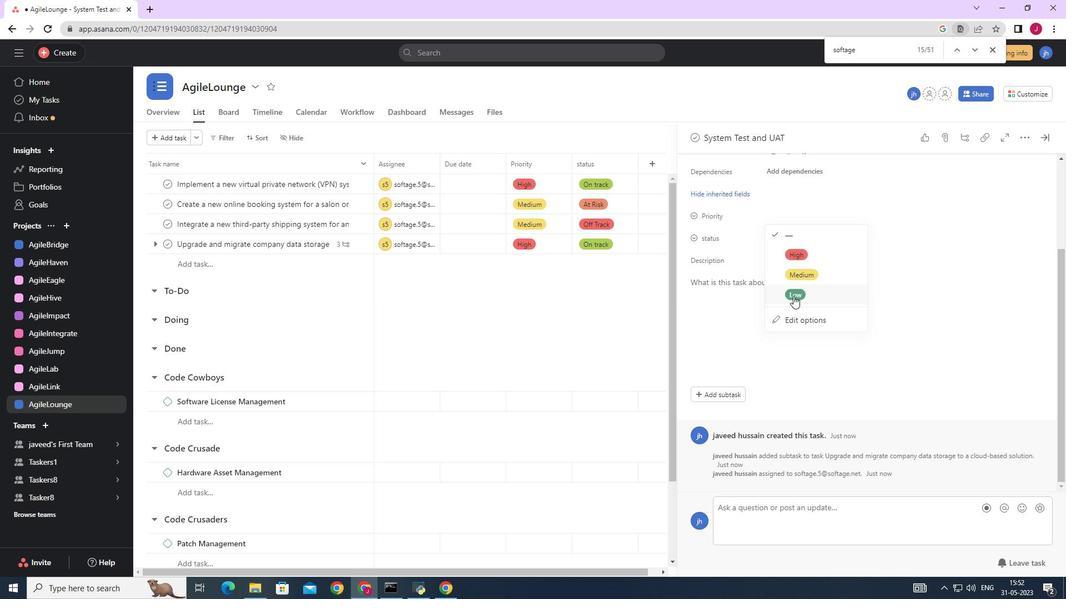 
Action: Mouse moved to (798, 242)
Screenshot: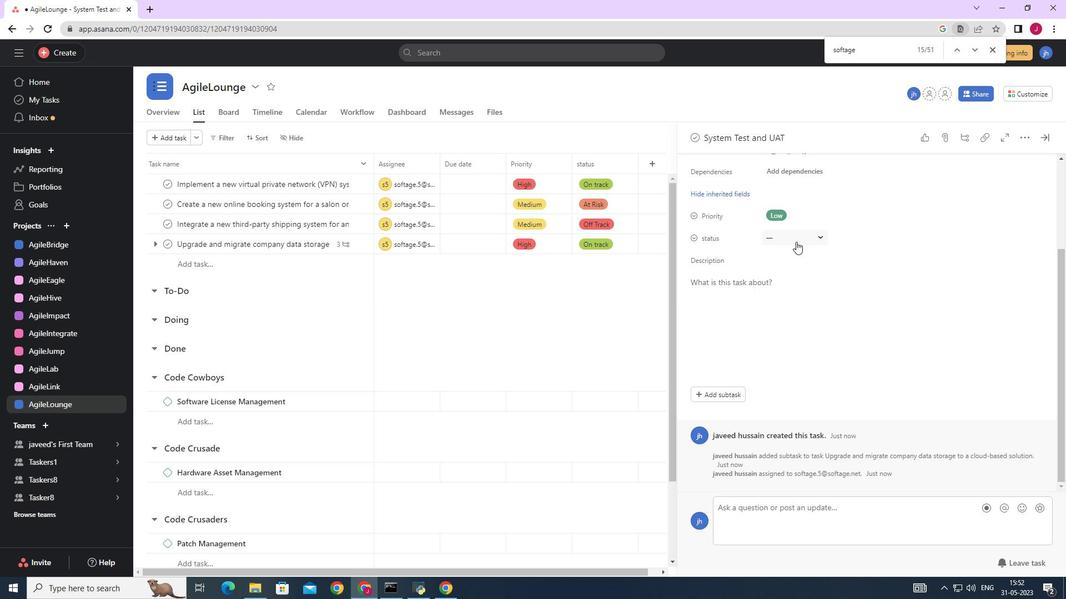 
Action: Mouse pressed left at (798, 242)
Screenshot: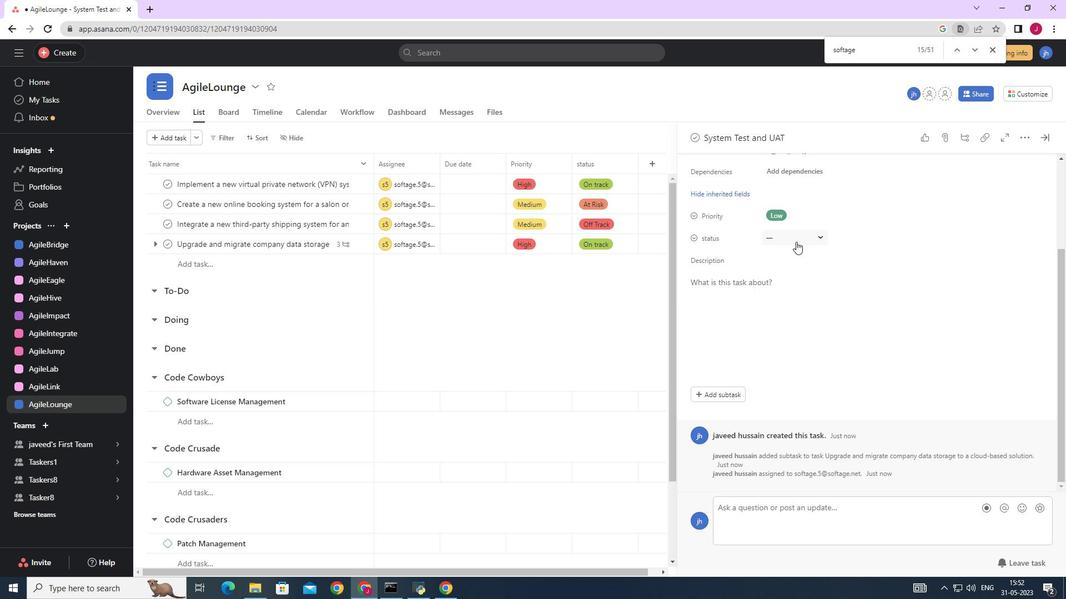 
Action: Mouse moved to (799, 277)
Screenshot: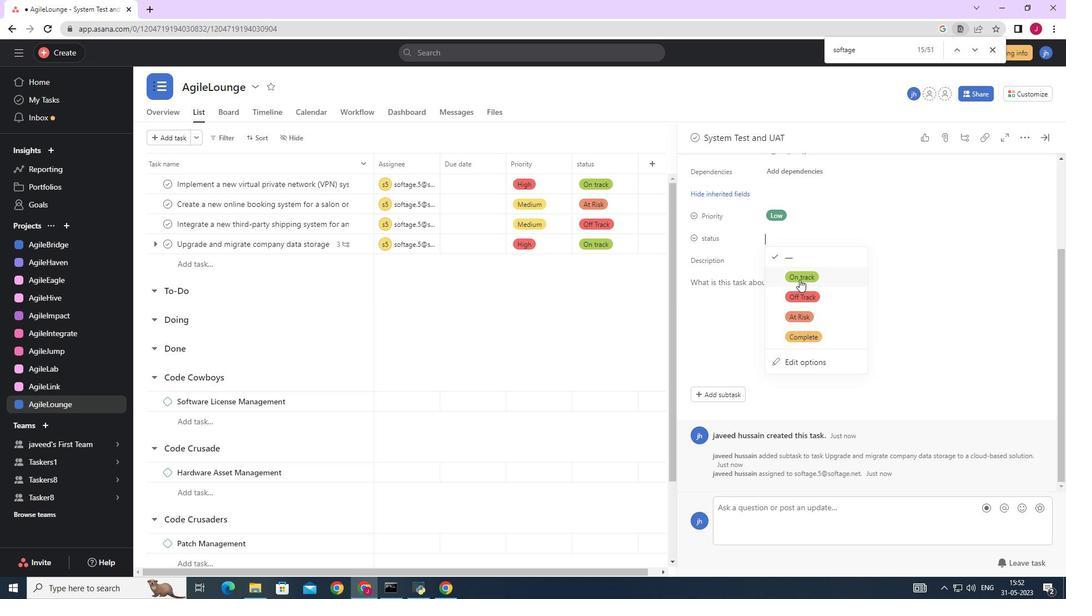 
Action: Mouse pressed left at (799, 277)
Screenshot: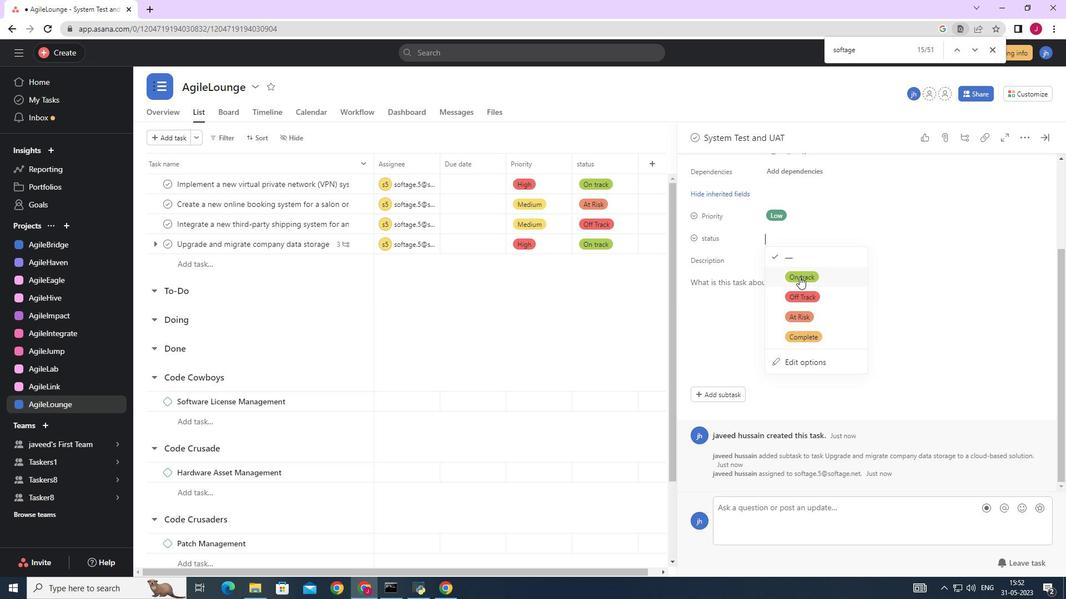 
Action: Mouse moved to (812, 316)
Screenshot: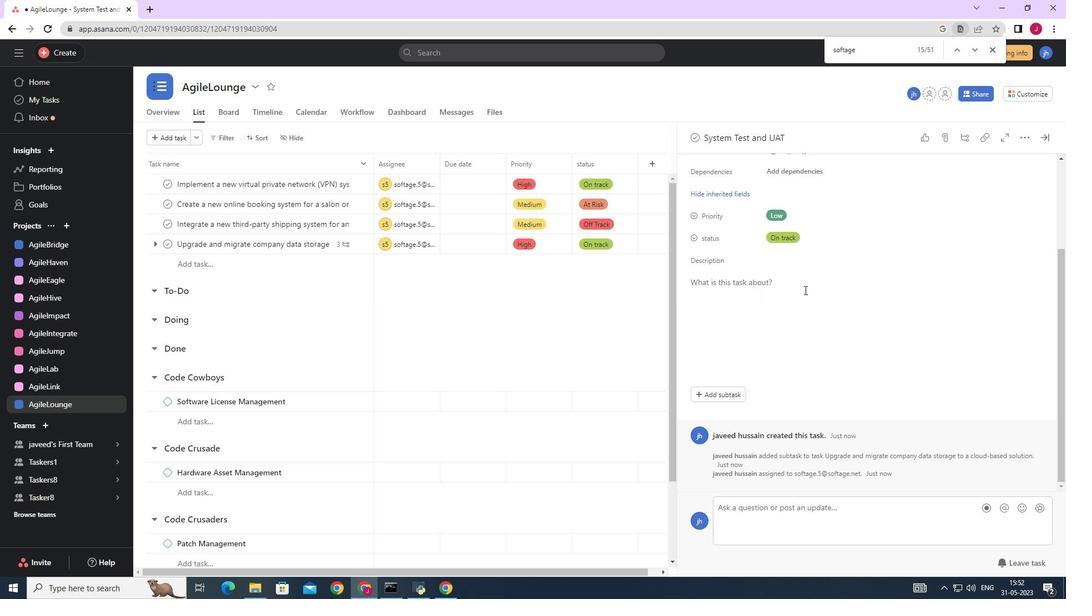 
Action: Mouse scrolled (812, 317) with delta (0, 0)
Screenshot: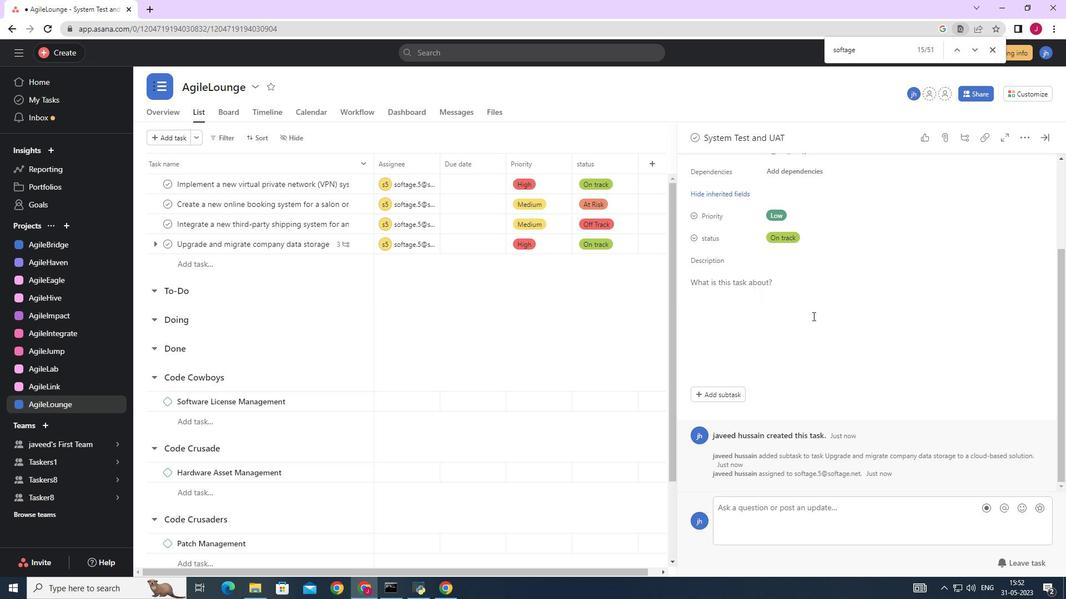 
Action: Mouse scrolled (812, 317) with delta (0, 0)
Screenshot: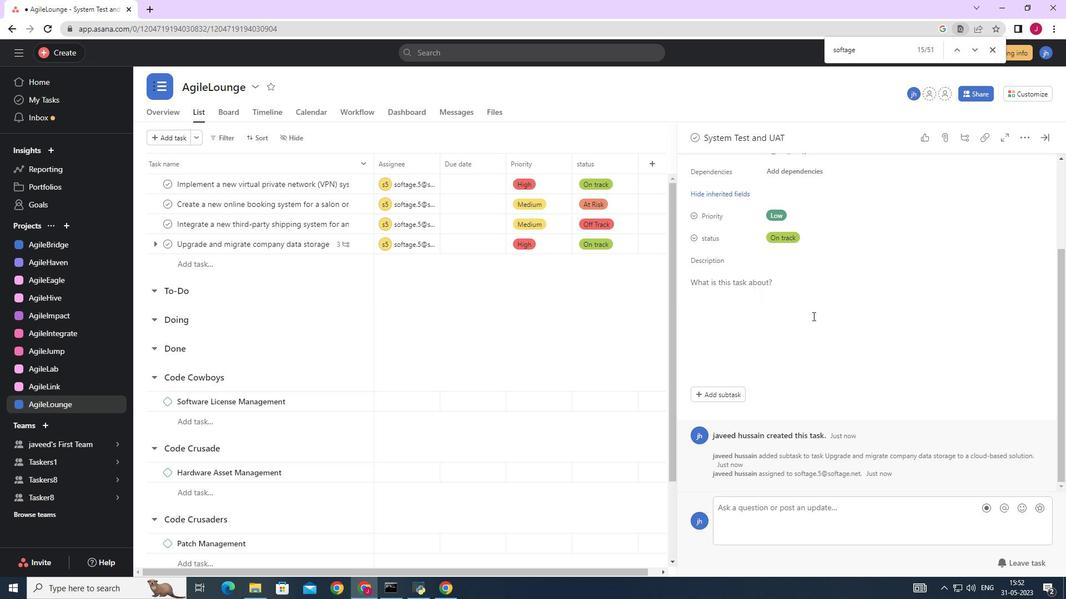 
Action: Mouse scrolled (812, 317) with delta (0, 0)
Screenshot: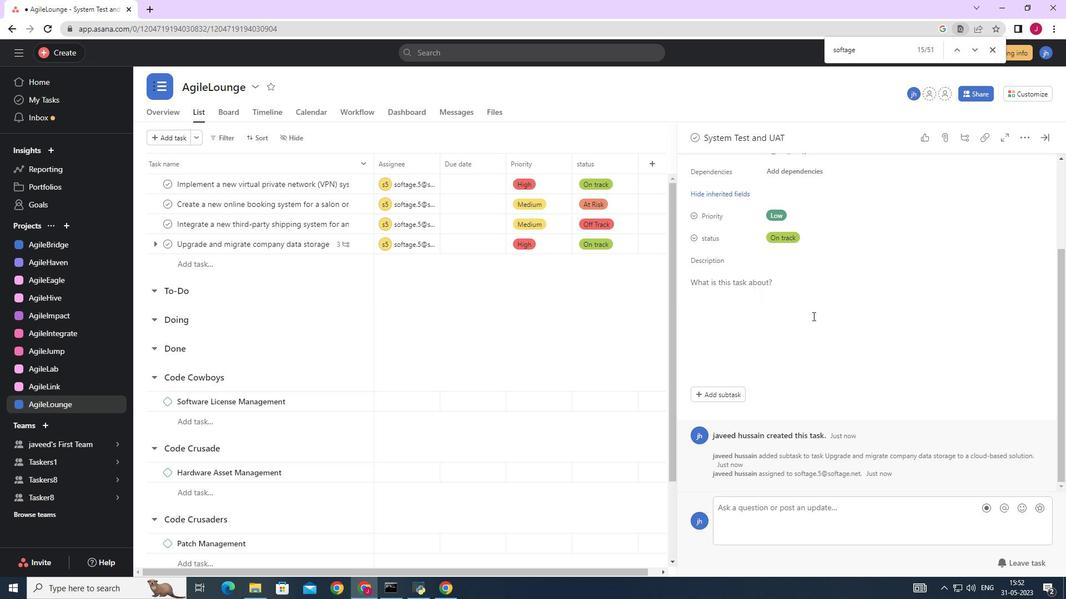 
Action: Mouse moved to (816, 326)
Screenshot: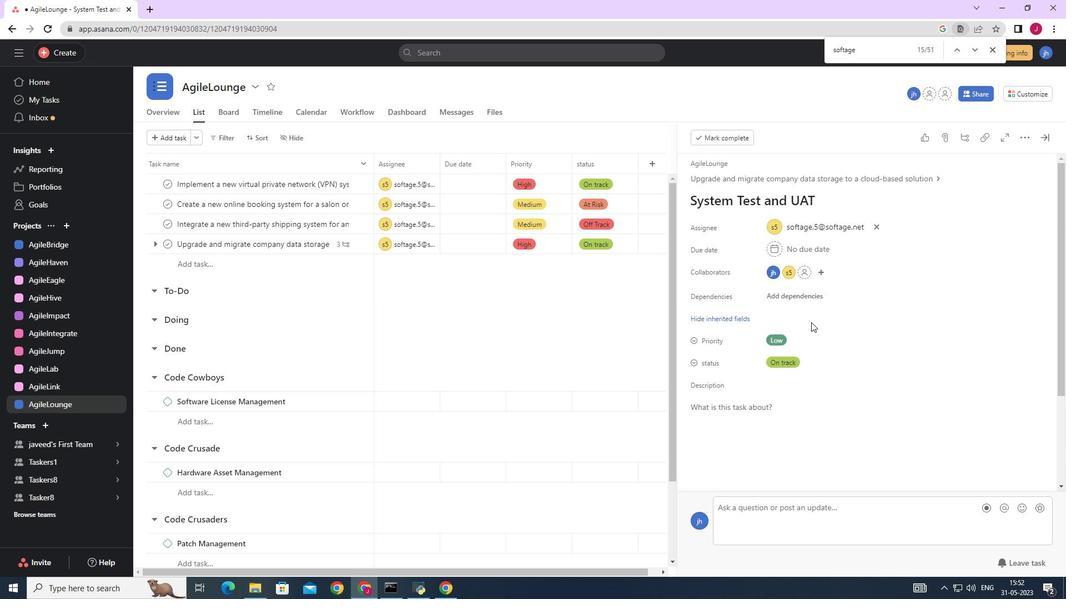 
Action: Mouse scrolled (816, 327) with delta (0, 0)
Screenshot: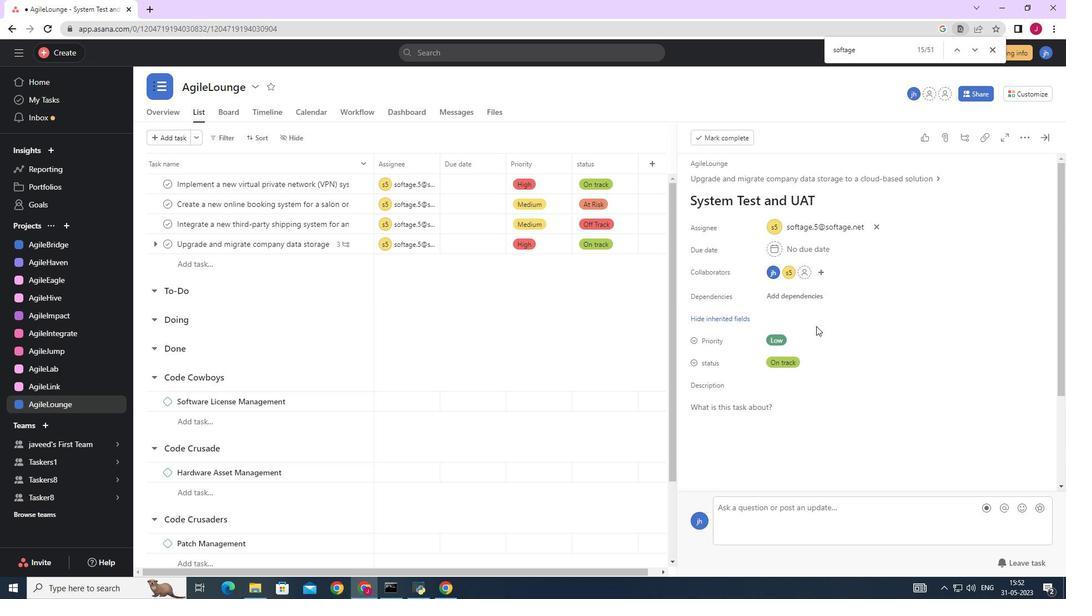 
Action: Mouse scrolled (816, 327) with delta (0, 0)
Screenshot: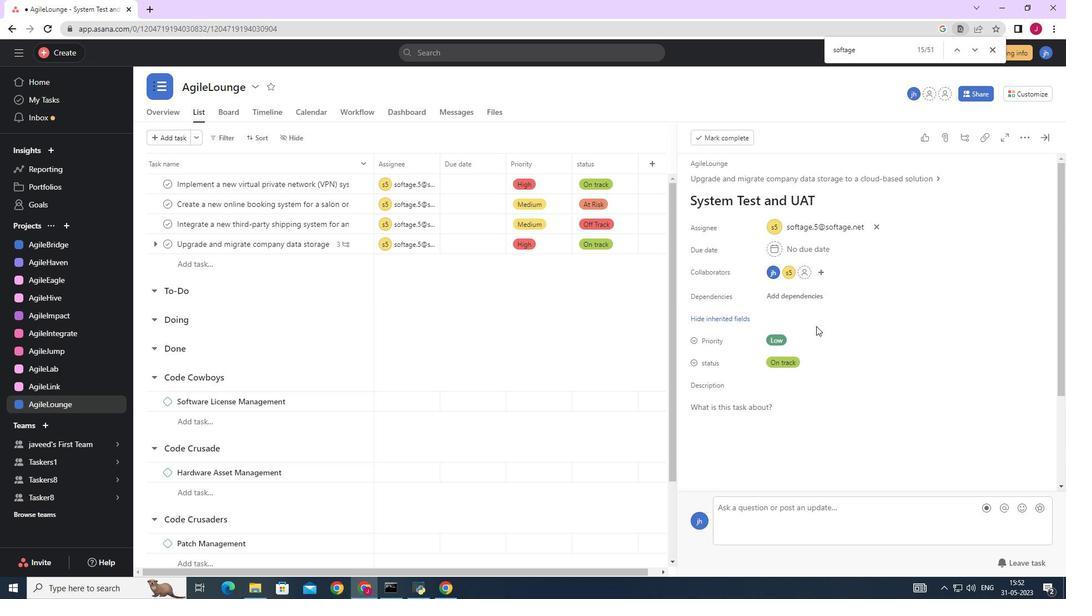 
Action: Mouse moved to (904, 327)
Screenshot: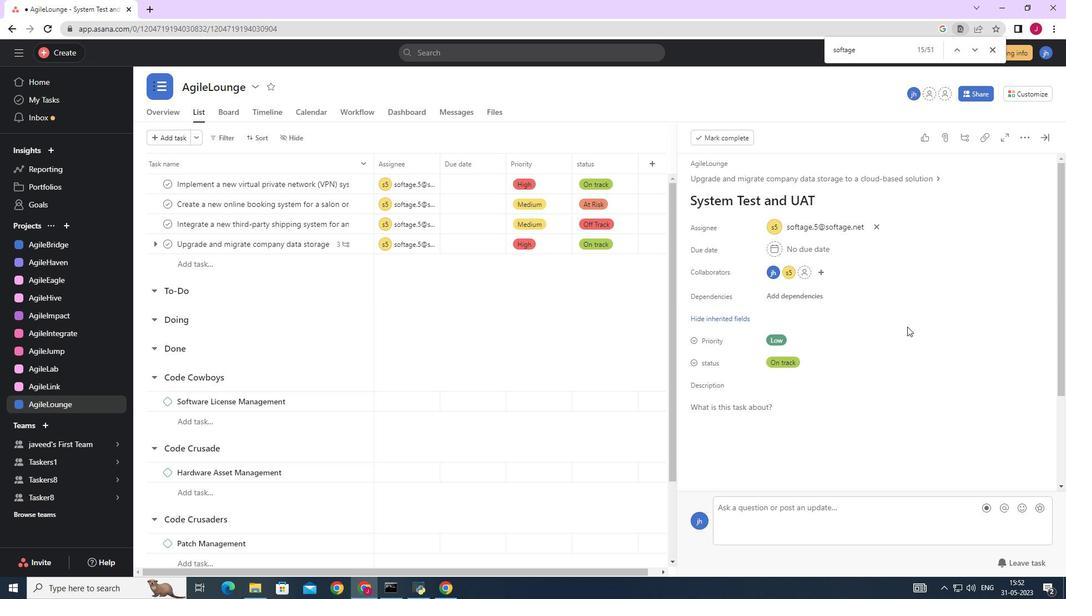 
